 Task: Find connections with filter location Antrim with filter topic #Recruitmentwith filter profile language English with filter current company VeriPark with filter school National Institute of Science and Technology (NIST), Berhampur with filter industry Wholesale Apparel and Sewing Supplies with filter service category Auto Insurance with filter keywords title Officer
Action: Mouse moved to (504, 66)
Screenshot: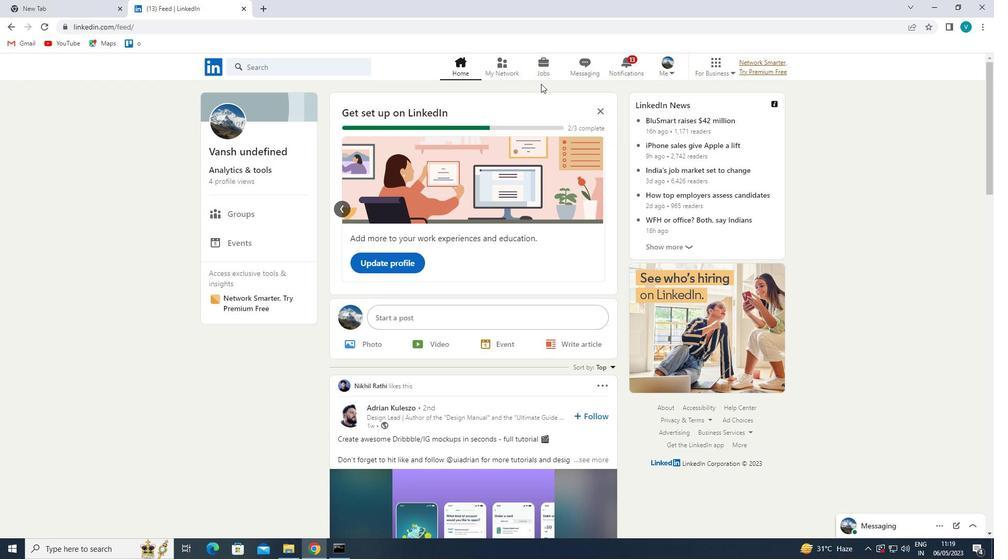 
Action: Mouse pressed left at (504, 66)
Screenshot: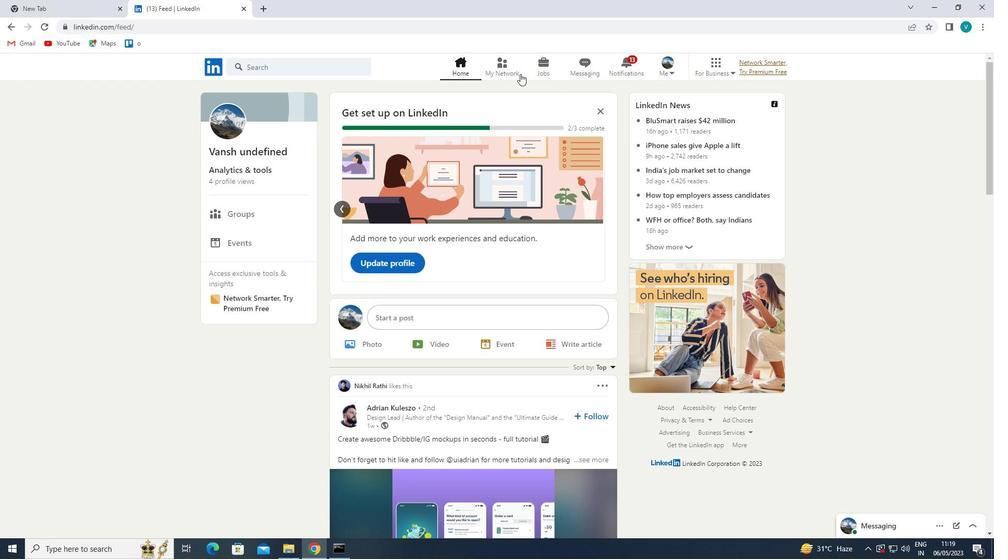 
Action: Mouse moved to (276, 112)
Screenshot: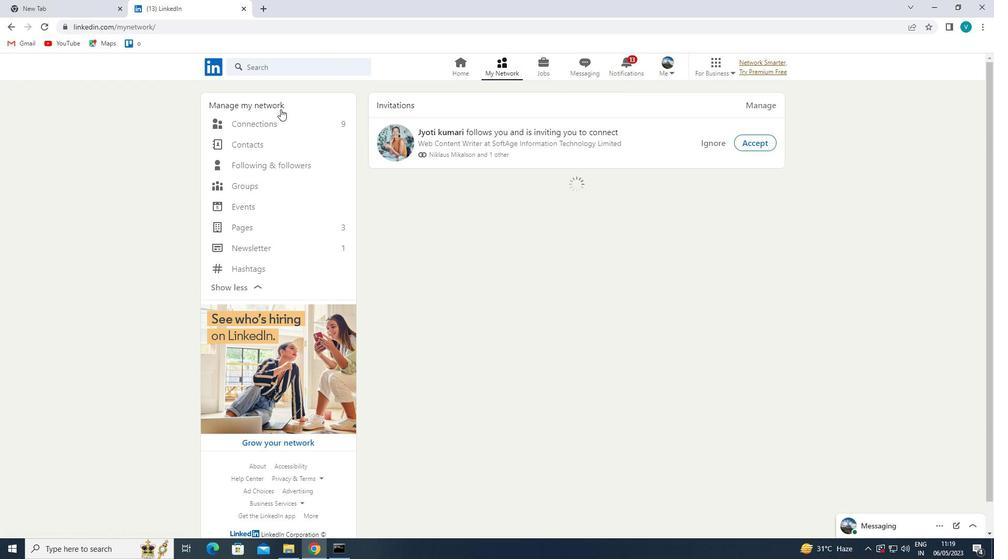 
Action: Mouse pressed left at (276, 112)
Screenshot: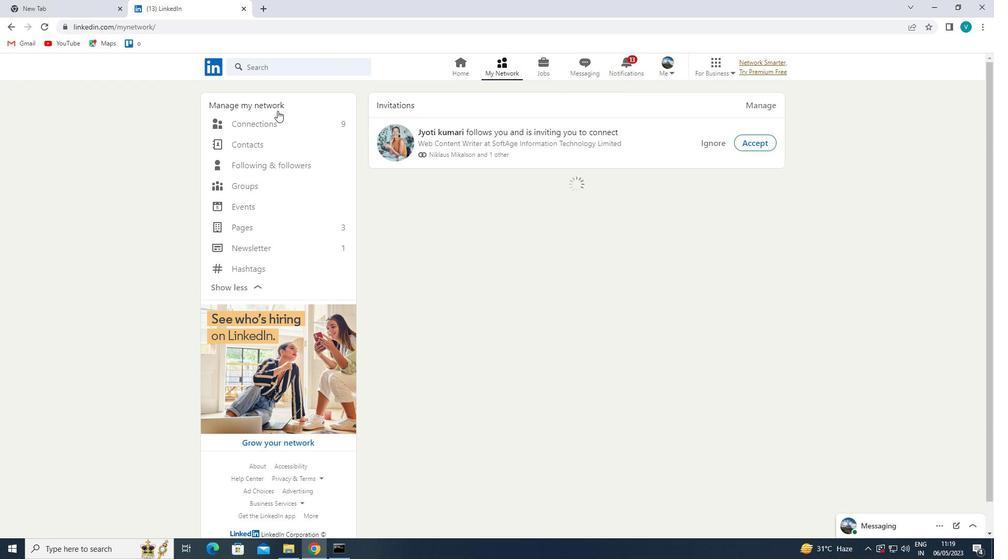
Action: Mouse moved to (292, 120)
Screenshot: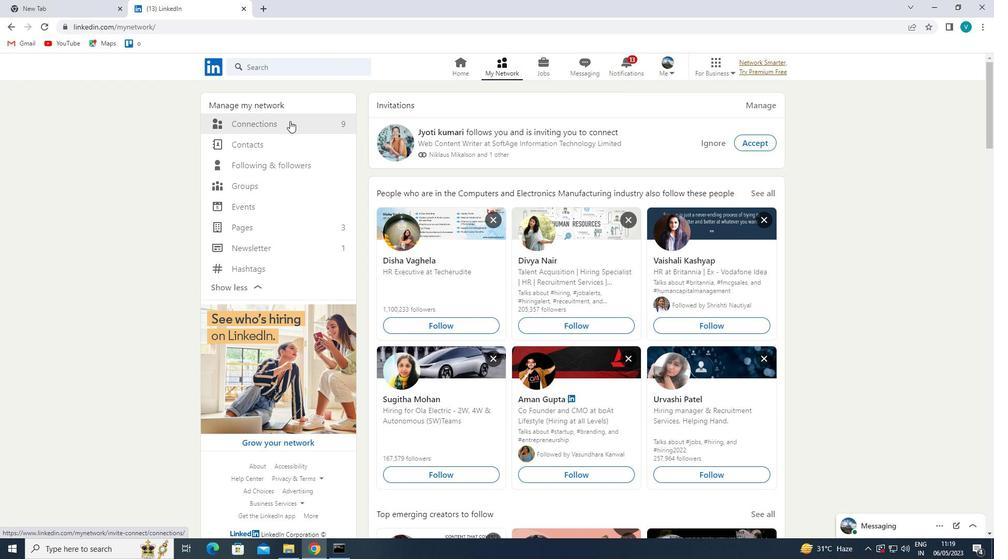 
Action: Mouse pressed left at (292, 120)
Screenshot: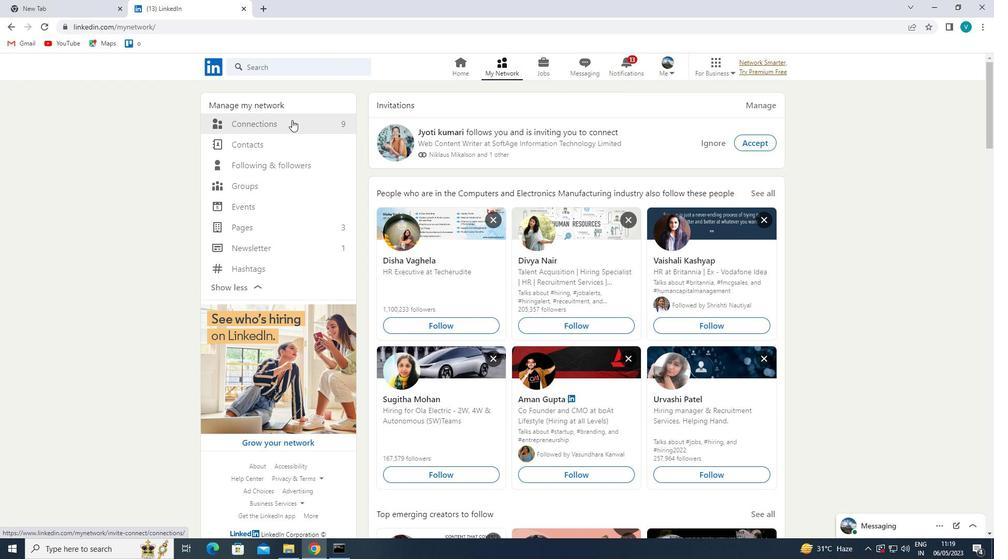 
Action: Mouse moved to (566, 127)
Screenshot: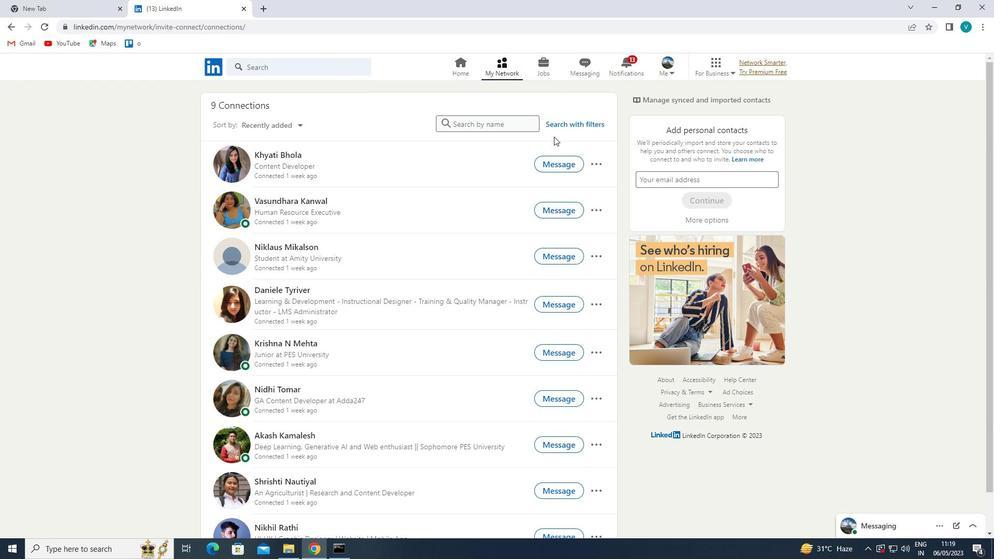 
Action: Mouse pressed left at (566, 127)
Screenshot: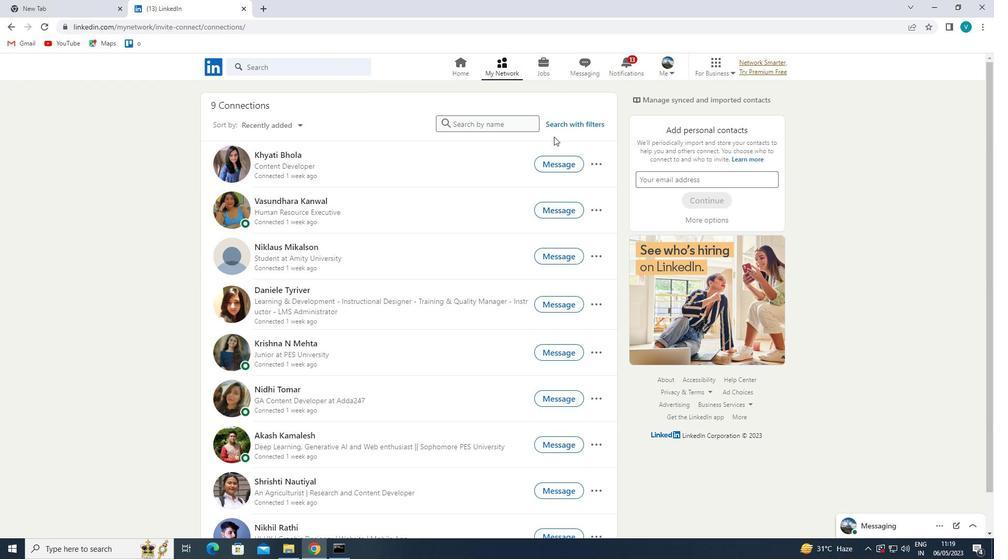 
Action: Mouse moved to (505, 96)
Screenshot: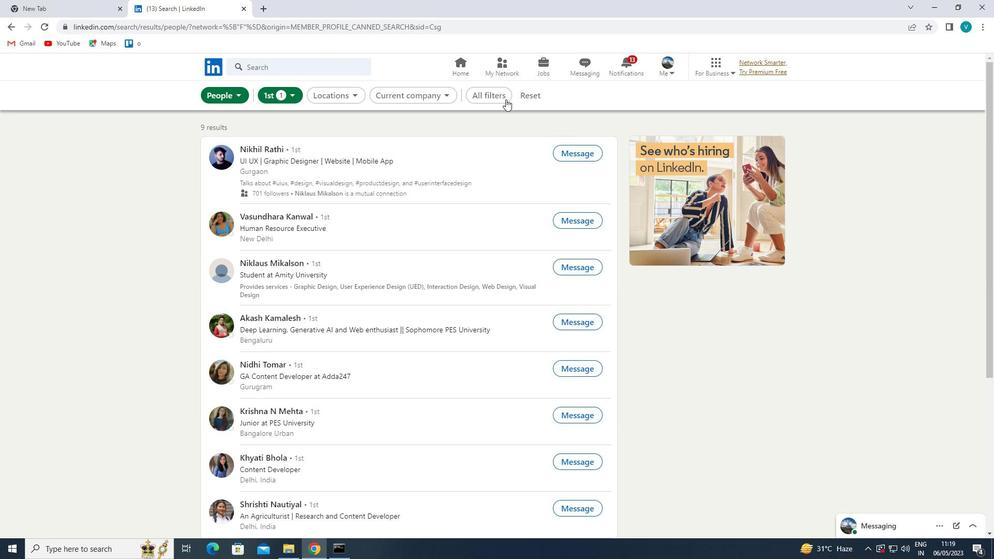 
Action: Mouse pressed left at (505, 96)
Screenshot: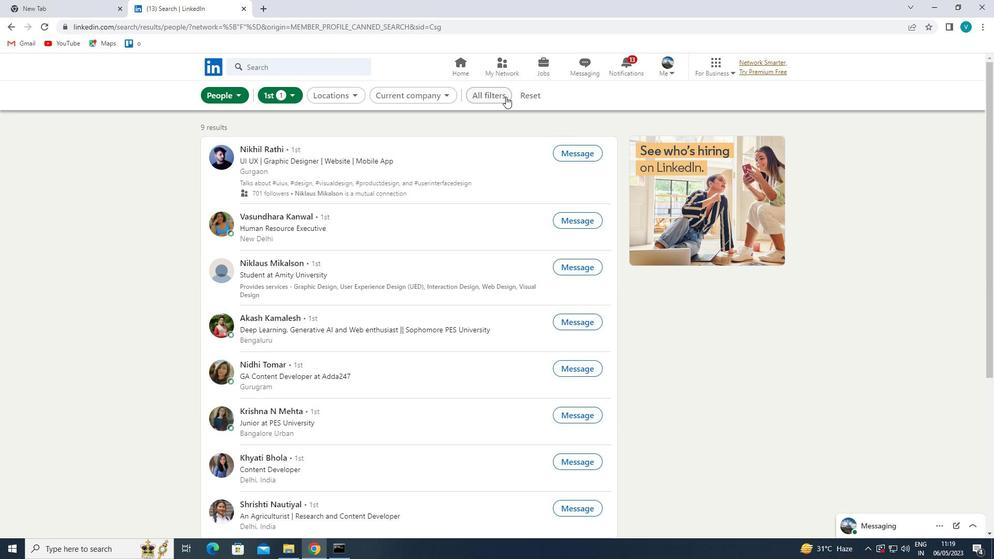 
Action: Mouse moved to (808, 191)
Screenshot: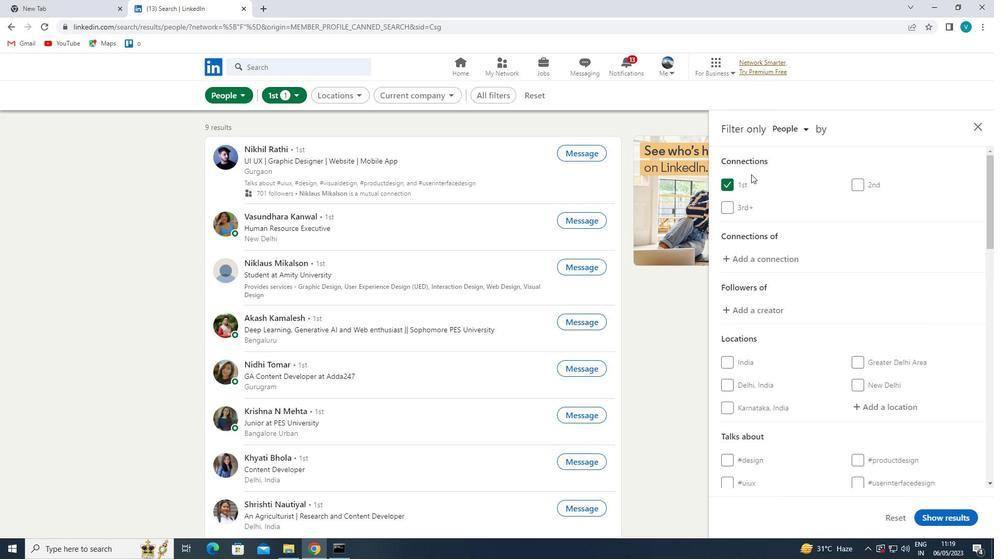 
Action: Mouse scrolled (808, 190) with delta (0, 0)
Screenshot: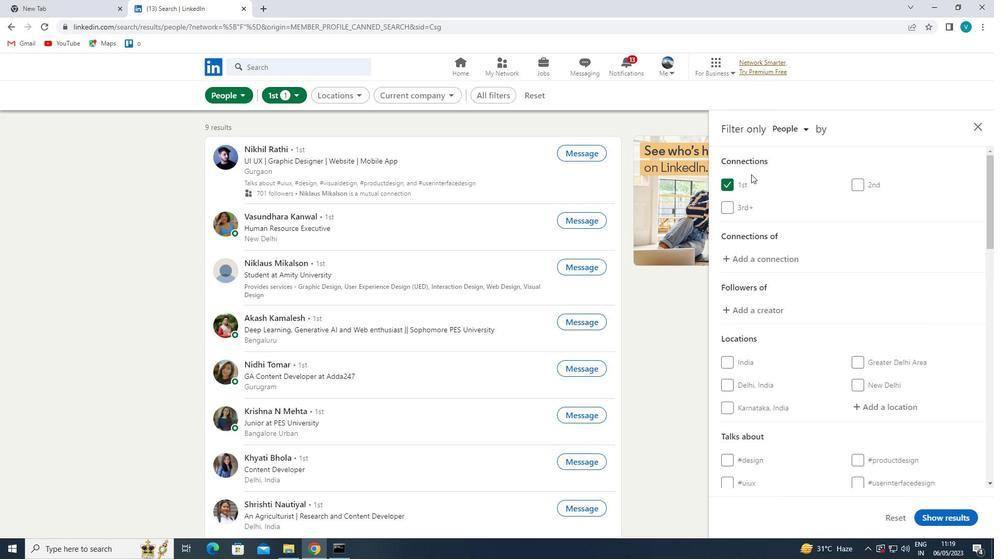 
Action: Mouse moved to (815, 195)
Screenshot: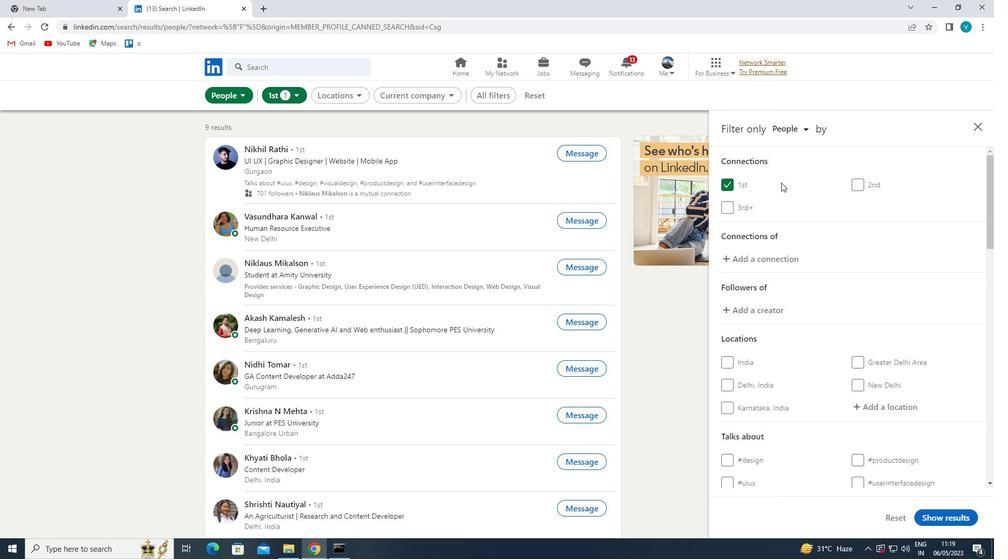 
Action: Mouse scrolled (815, 194) with delta (0, 0)
Screenshot: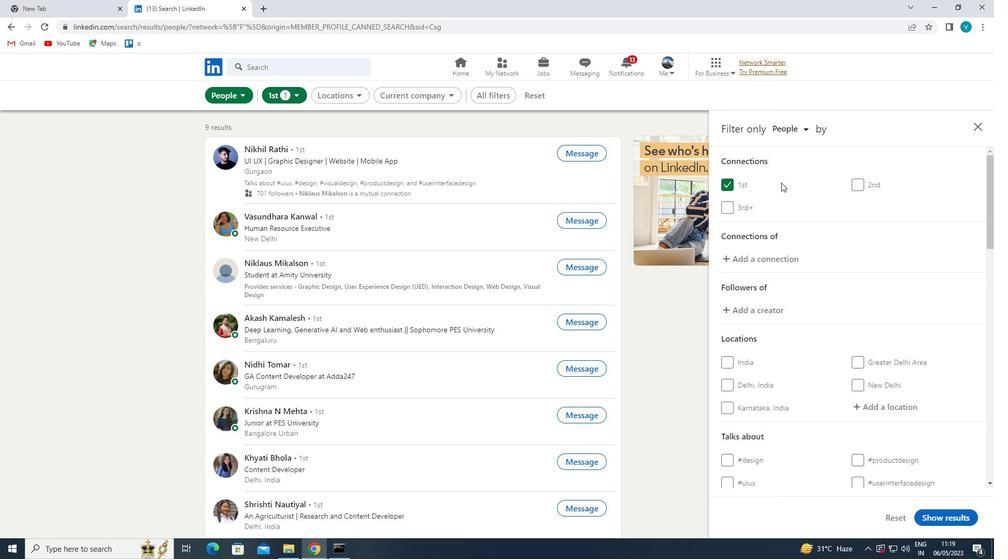 
Action: Mouse moved to (817, 196)
Screenshot: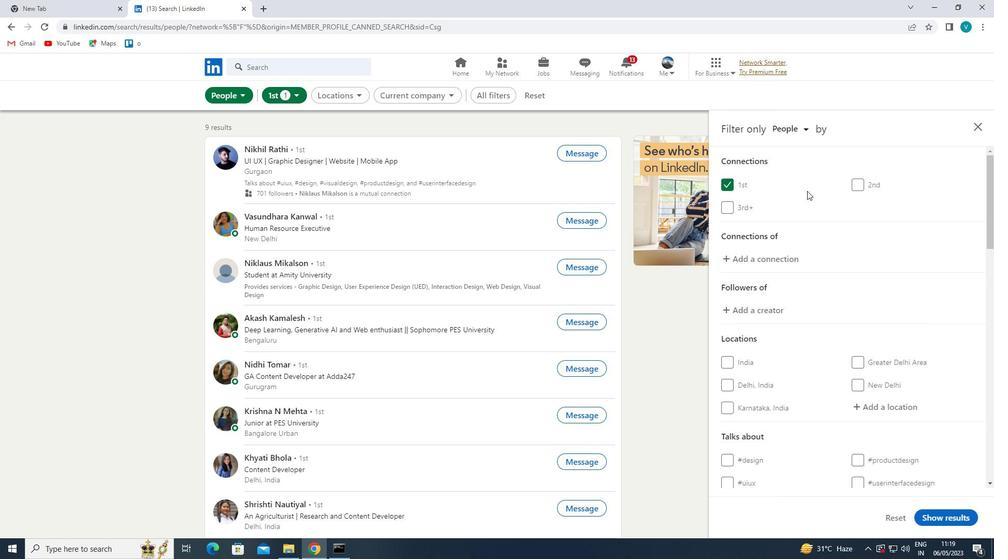 
Action: Mouse scrolled (817, 196) with delta (0, 0)
Screenshot: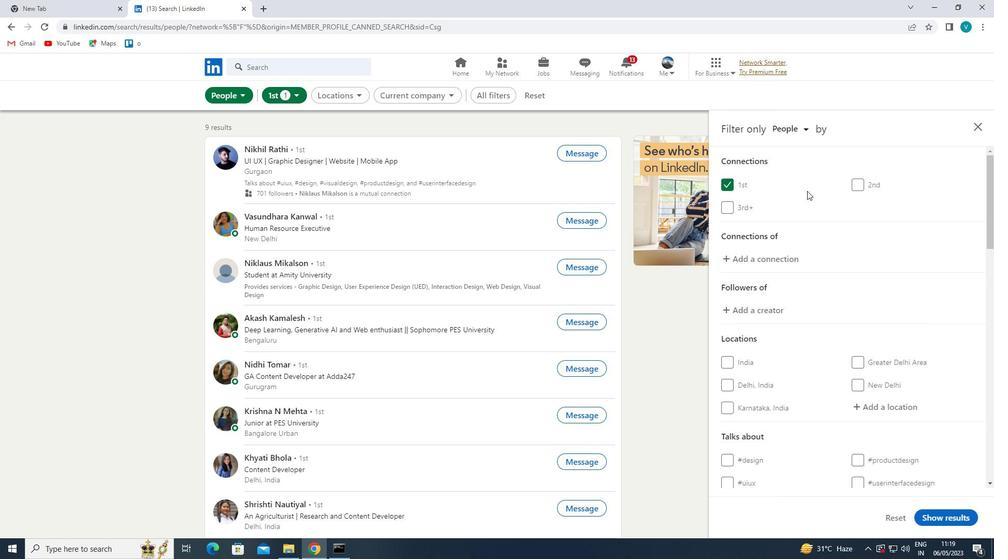 
Action: Mouse moved to (823, 201)
Screenshot: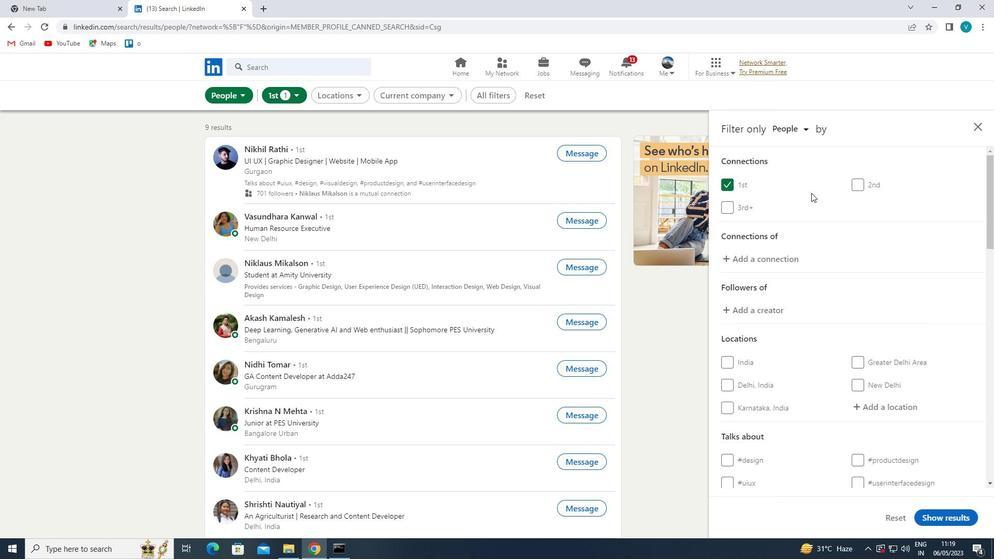 
Action: Mouse scrolled (823, 200) with delta (0, 0)
Screenshot: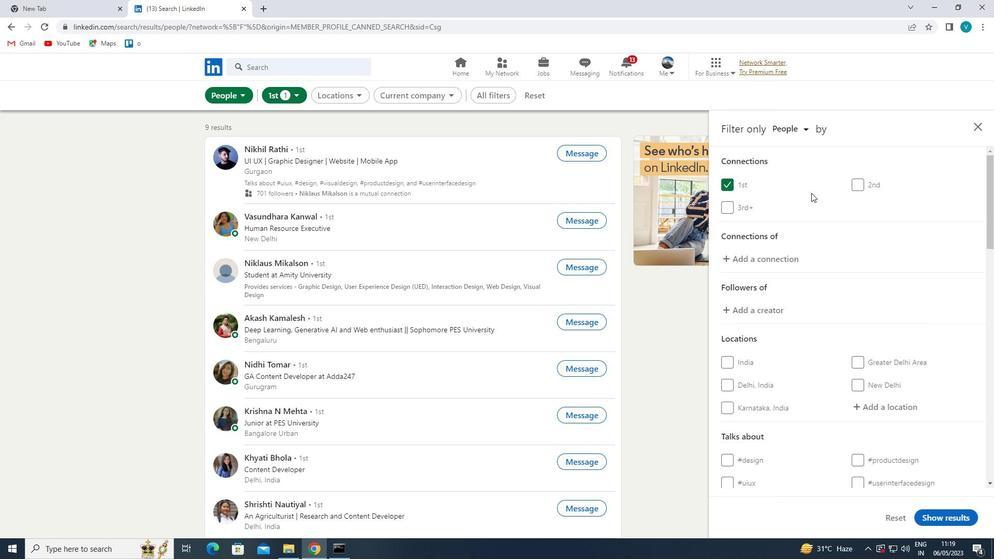 
Action: Mouse moved to (890, 203)
Screenshot: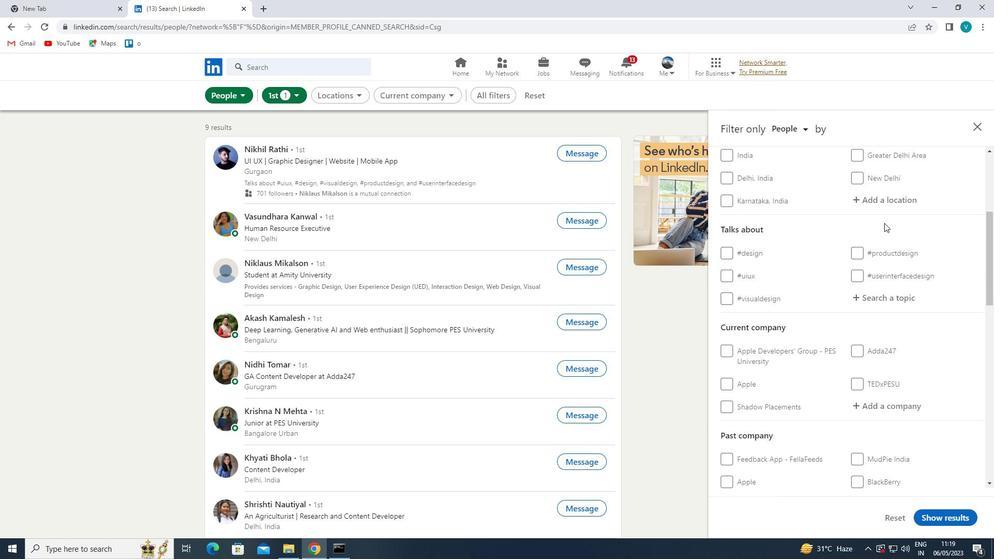 
Action: Mouse scrolled (890, 203) with delta (0, 0)
Screenshot: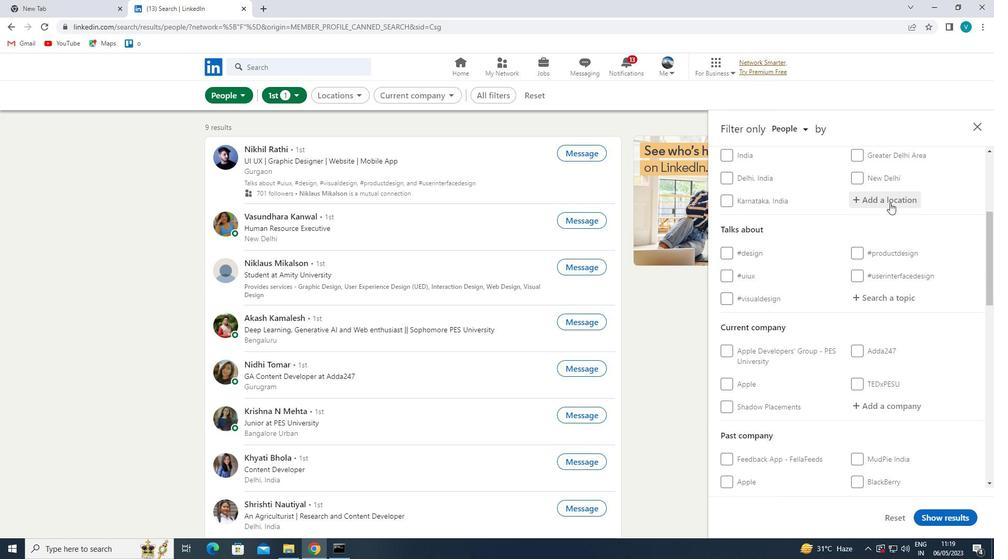 
Action: Mouse moved to (895, 251)
Screenshot: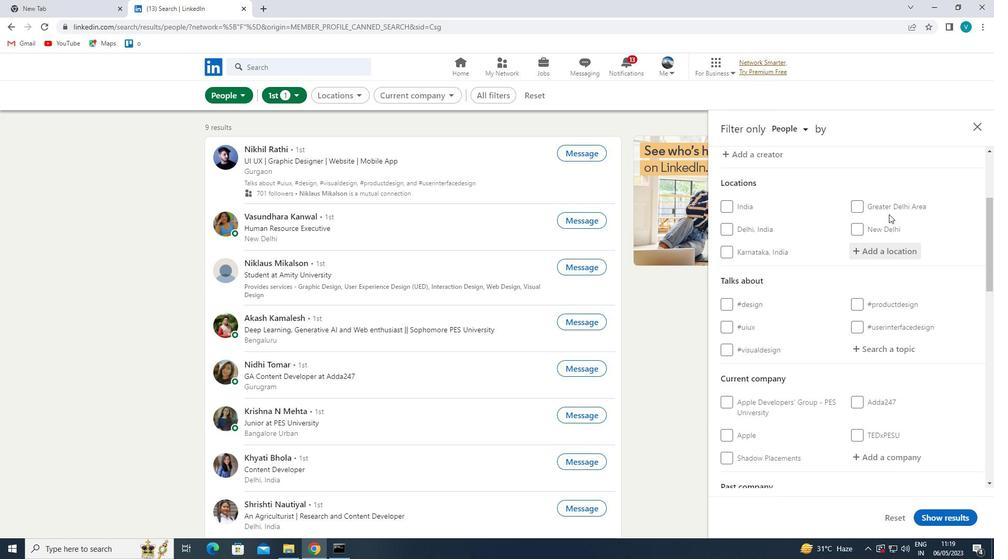 
Action: Mouse pressed left at (895, 251)
Screenshot: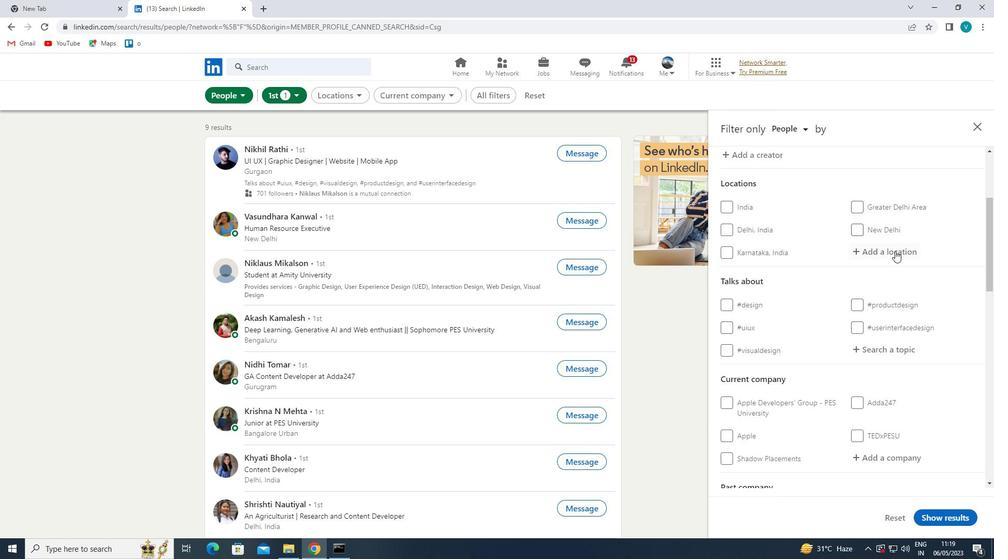 
Action: Mouse moved to (830, 293)
Screenshot: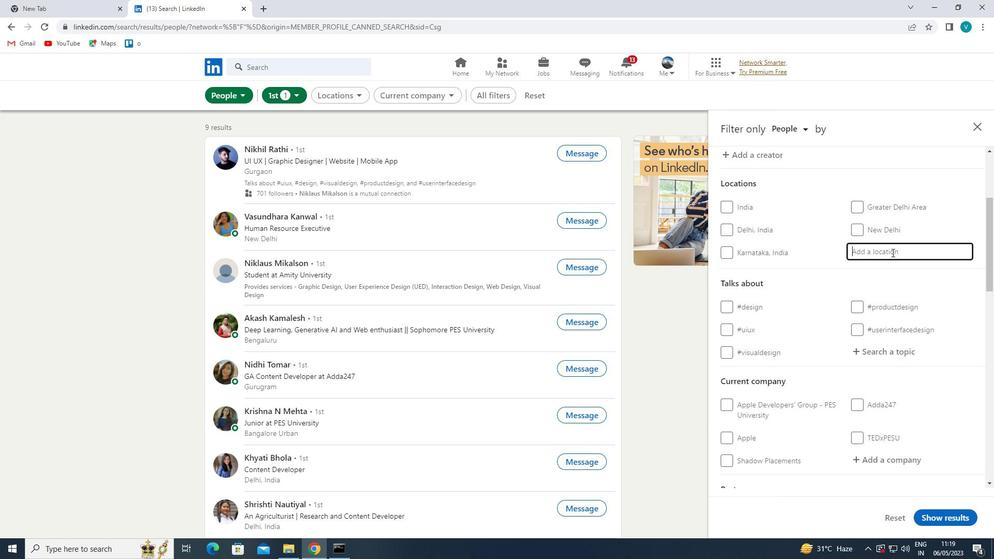 
Action: Key pressed <Key.shift>ANTRIM
Screenshot: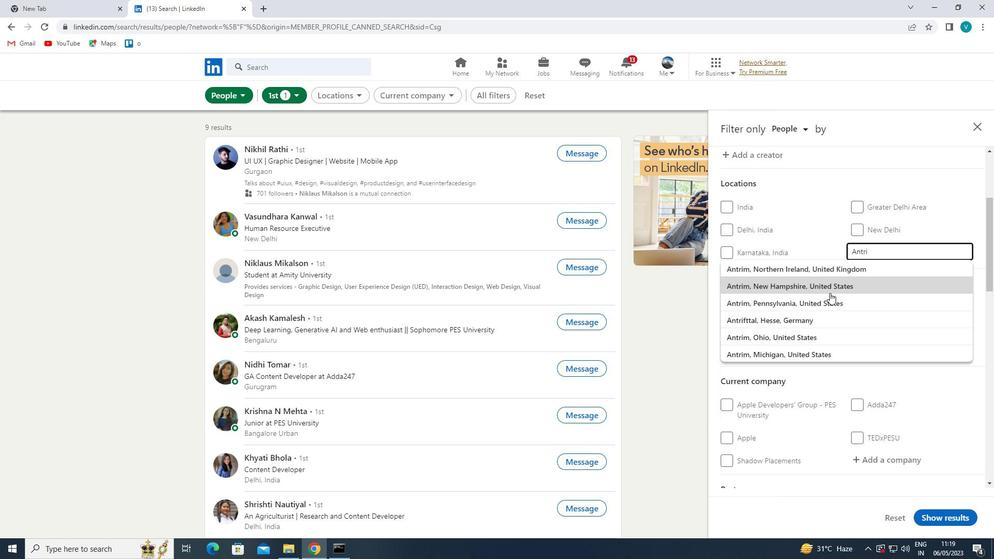 
Action: Mouse moved to (843, 273)
Screenshot: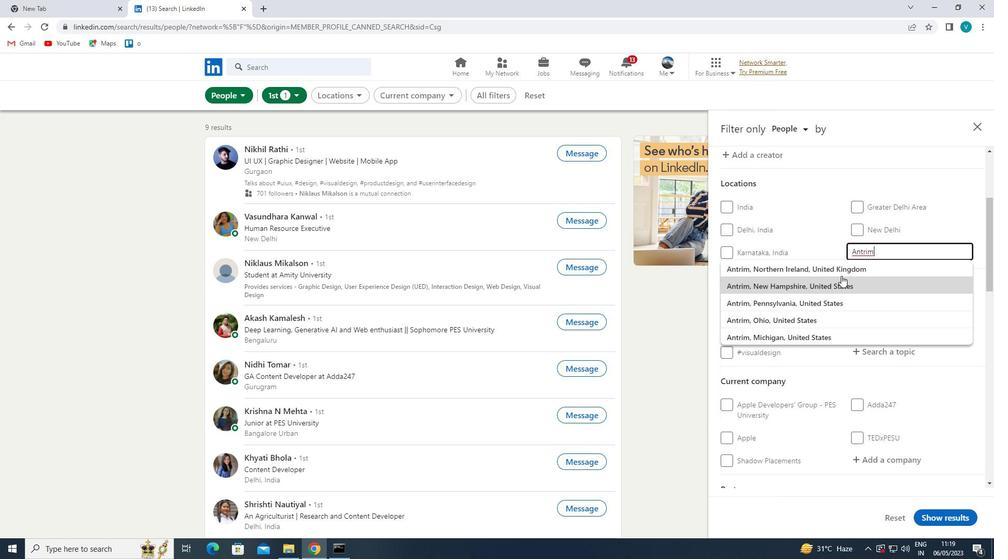 
Action: Mouse pressed left at (843, 273)
Screenshot: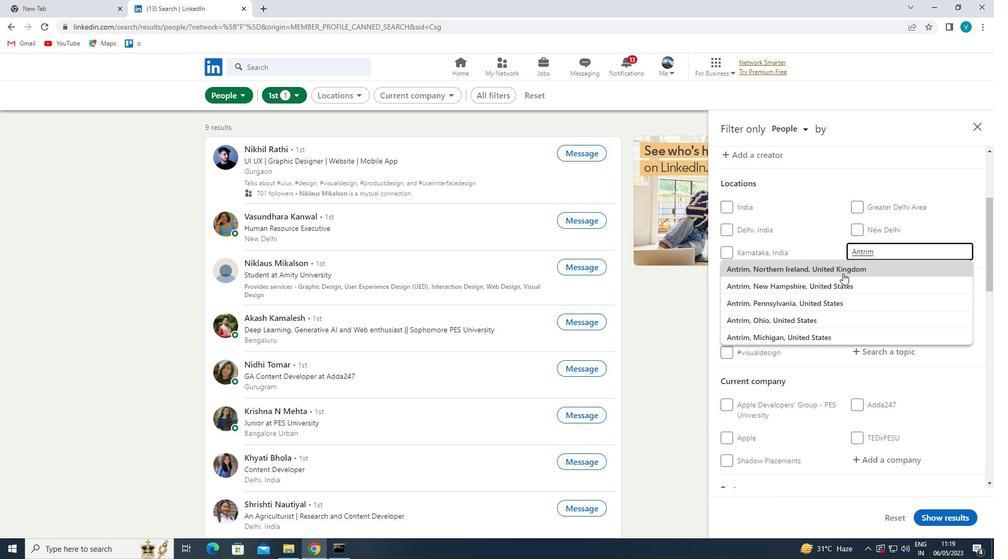 
Action: Mouse scrolled (843, 272) with delta (0, 0)
Screenshot: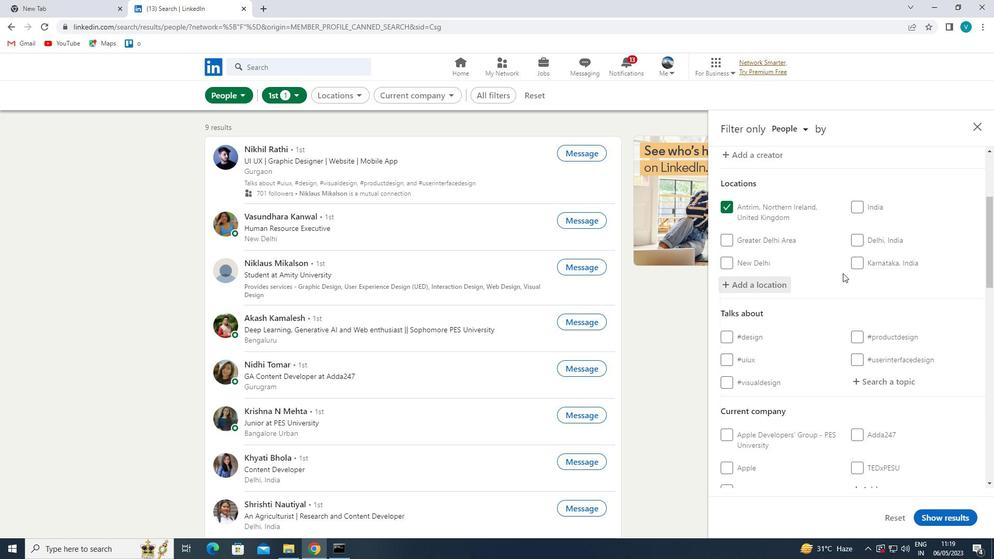 
Action: Mouse scrolled (843, 272) with delta (0, 0)
Screenshot: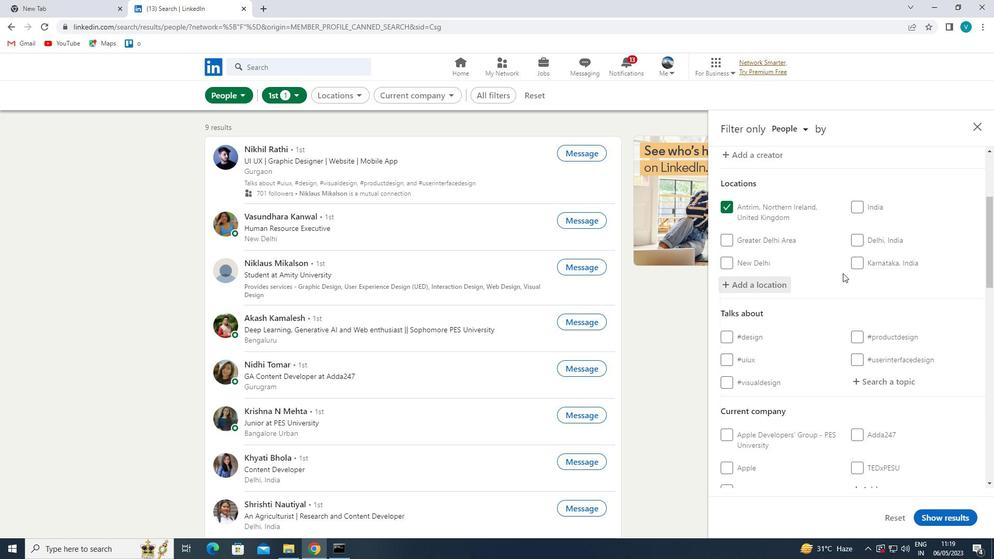 
Action: Mouse moved to (849, 295)
Screenshot: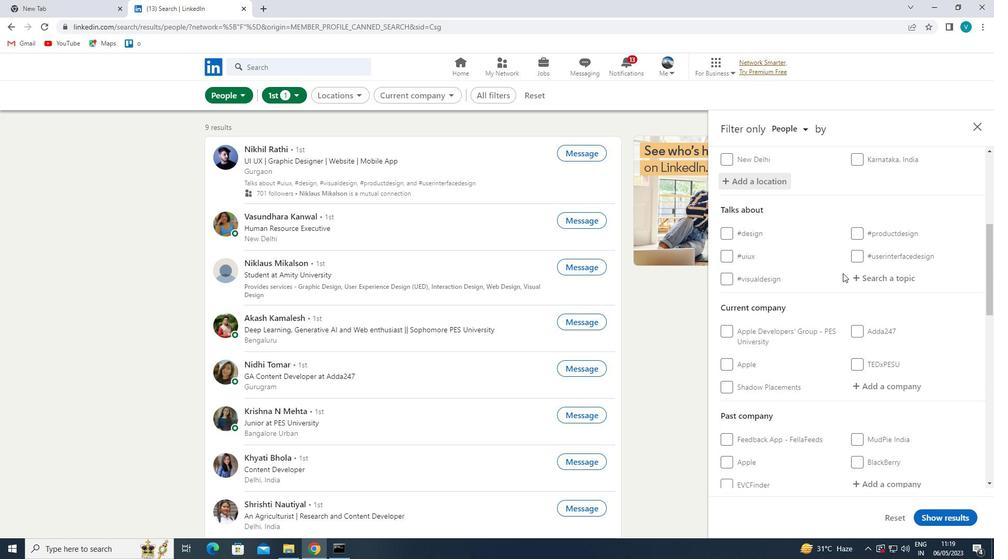 
Action: Mouse scrolled (849, 295) with delta (0, 0)
Screenshot: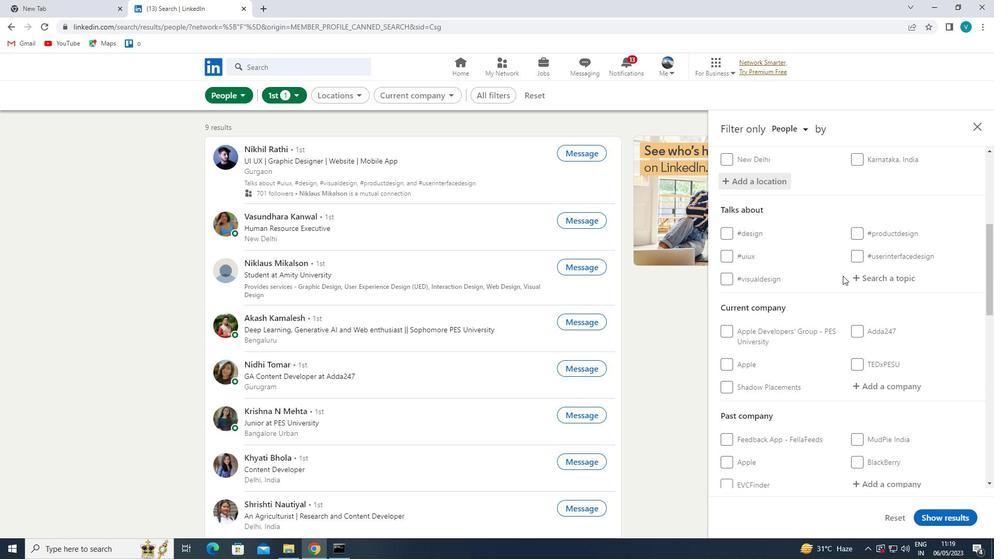 
Action: Mouse moved to (881, 230)
Screenshot: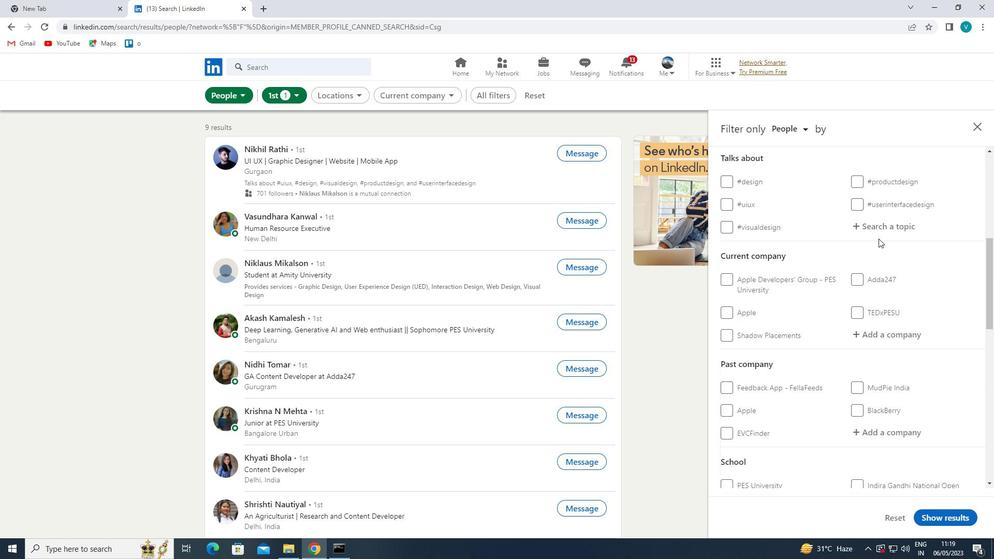 
Action: Mouse pressed left at (881, 230)
Screenshot: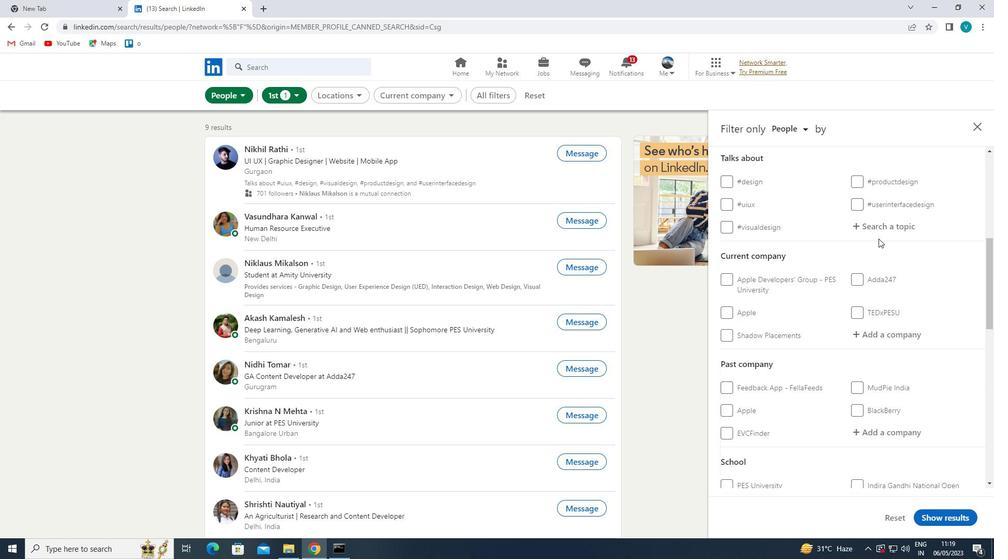 
Action: Mouse moved to (797, 282)
Screenshot: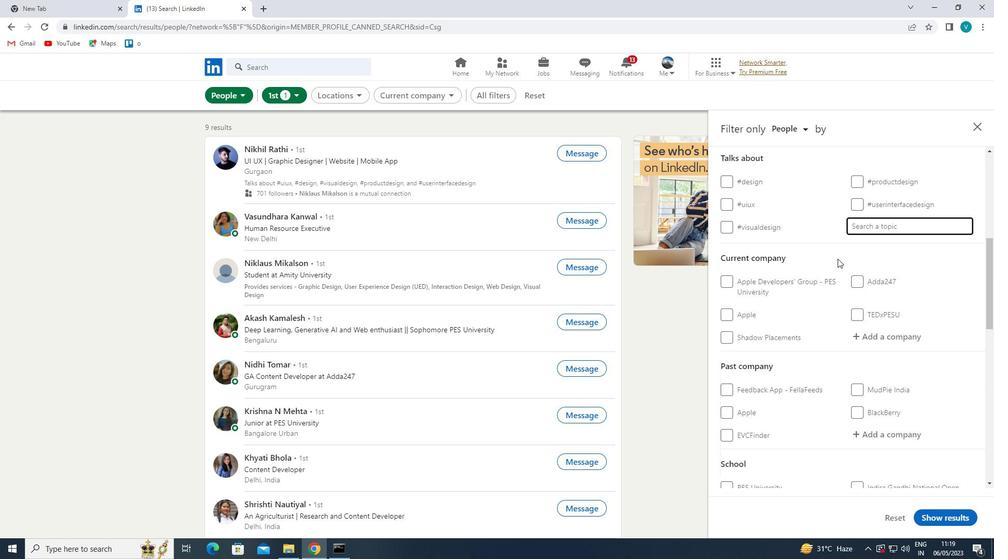 
Action: Key pressed RECRUIT
Screenshot: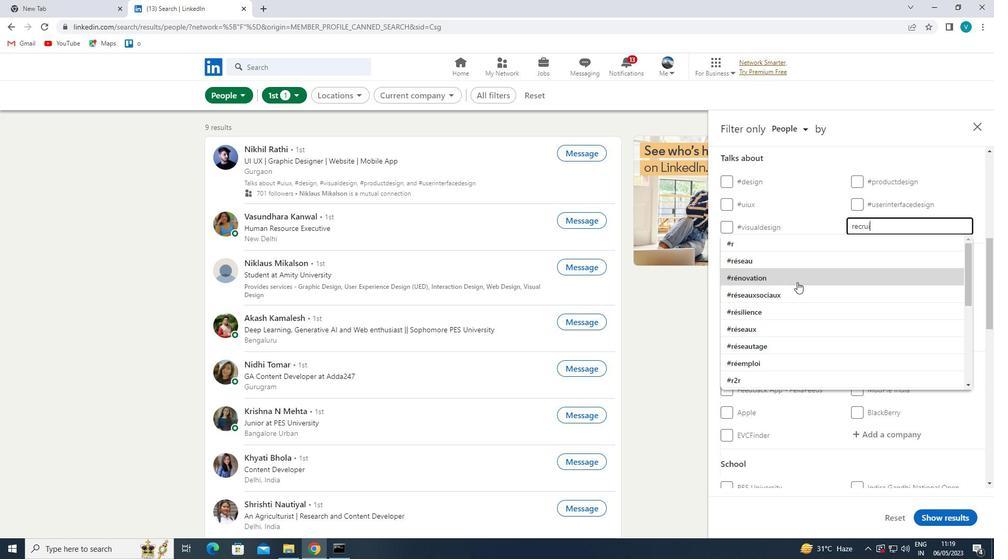 
Action: Mouse moved to (787, 243)
Screenshot: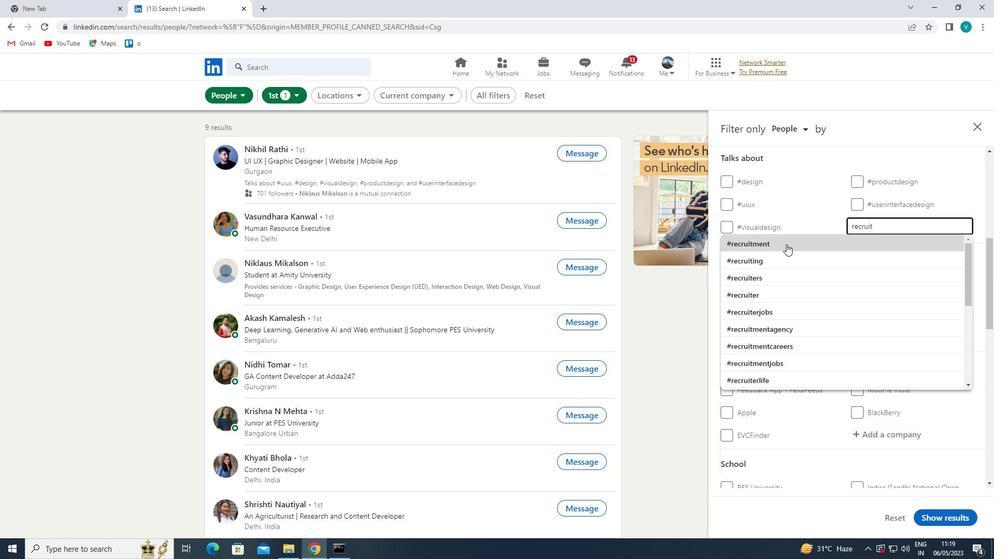 
Action: Mouse pressed left at (787, 243)
Screenshot: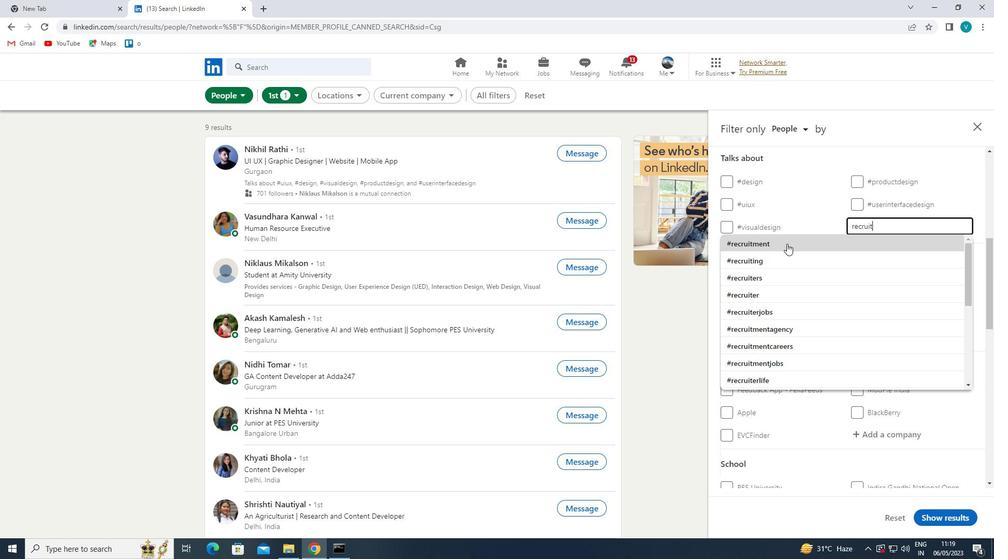 
Action: Mouse moved to (790, 244)
Screenshot: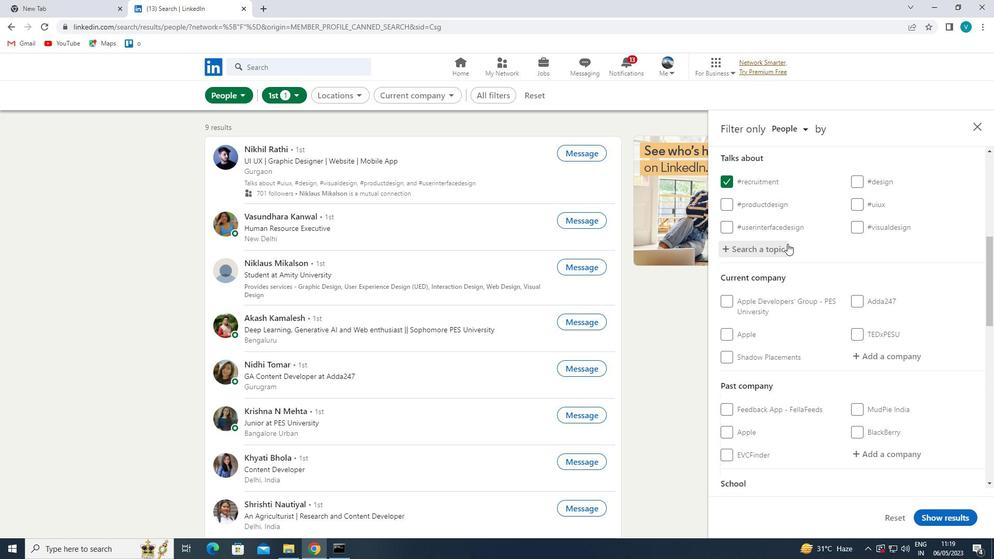 
Action: Mouse scrolled (790, 244) with delta (0, 0)
Screenshot: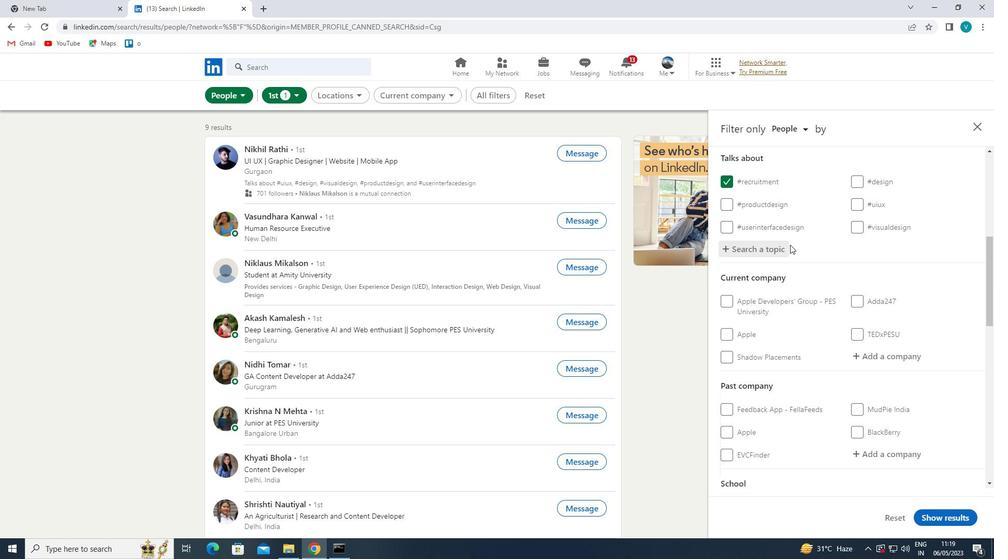 
Action: Mouse scrolled (790, 244) with delta (0, 0)
Screenshot: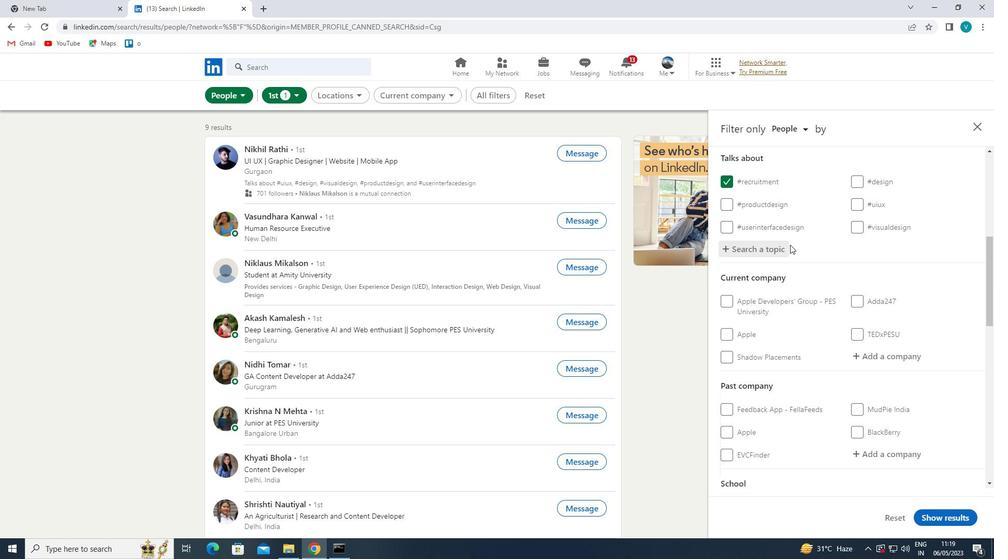
Action: Mouse moved to (791, 248)
Screenshot: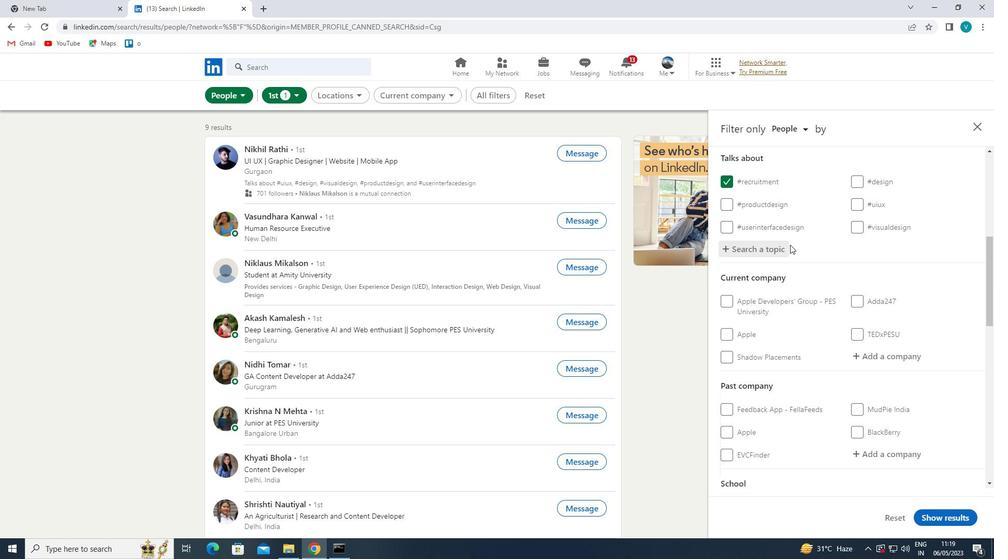 
Action: Mouse scrolled (791, 247) with delta (0, 0)
Screenshot: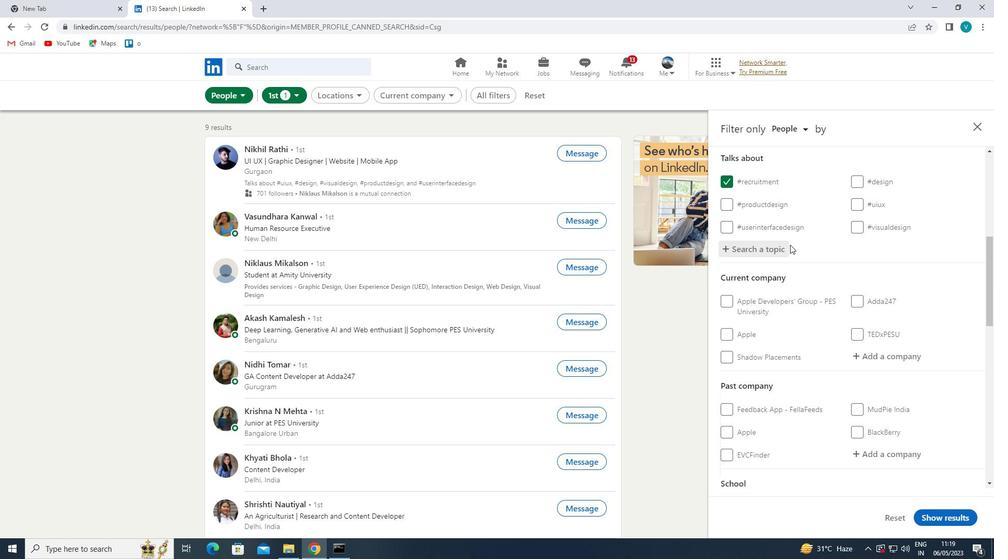 
Action: Mouse moved to (792, 249)
Screenshot: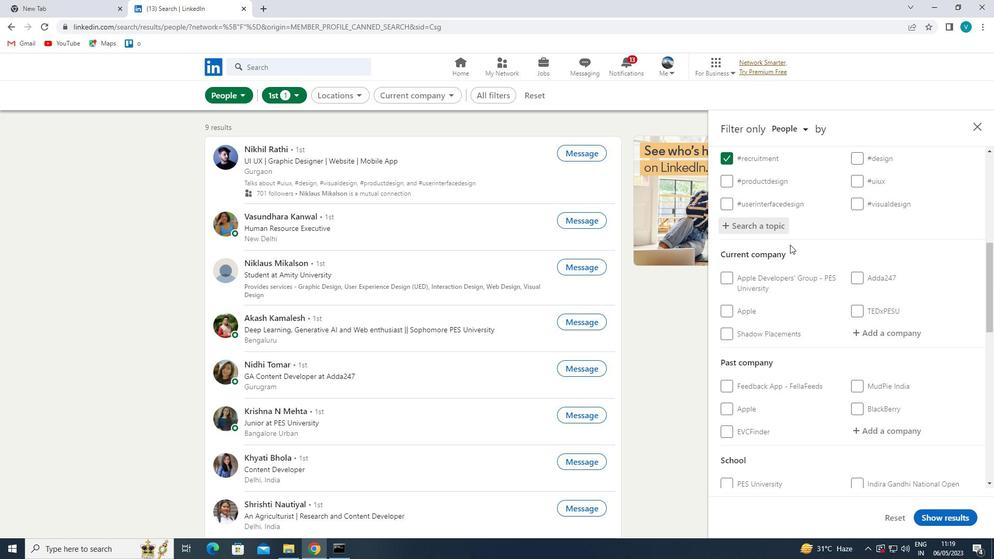 
Action: Mouse scrolled (792, 248) with delta (0, 0)
Screenshot: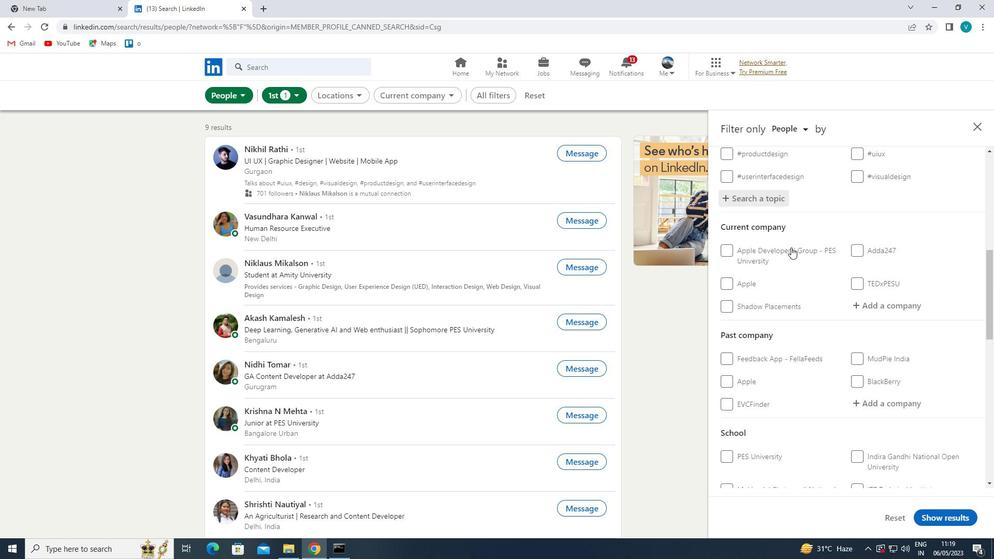 
Action: Mouse moved to (792, 249)
Screenshot: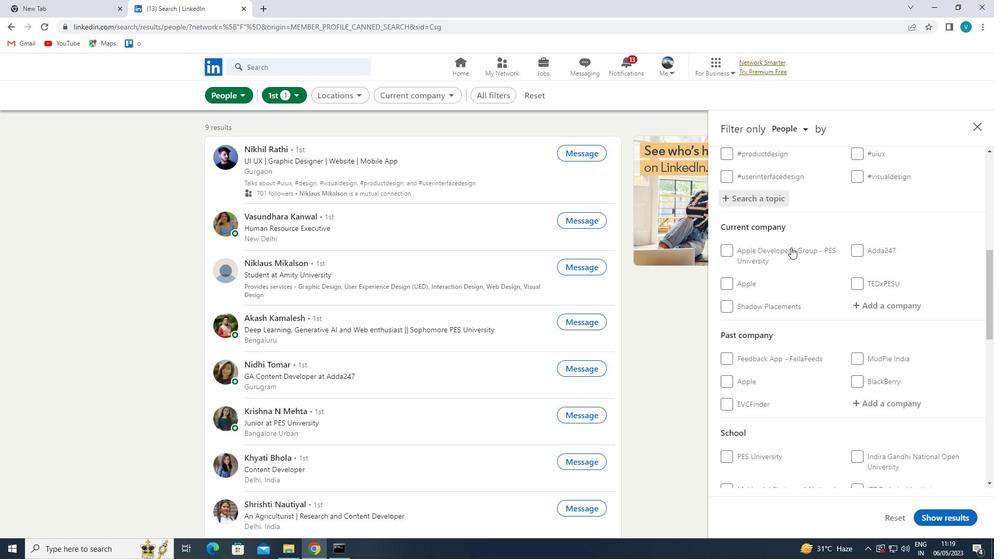 
Action: Mouse scrolled (792, 249) with delta (0, 0)
Screenshot: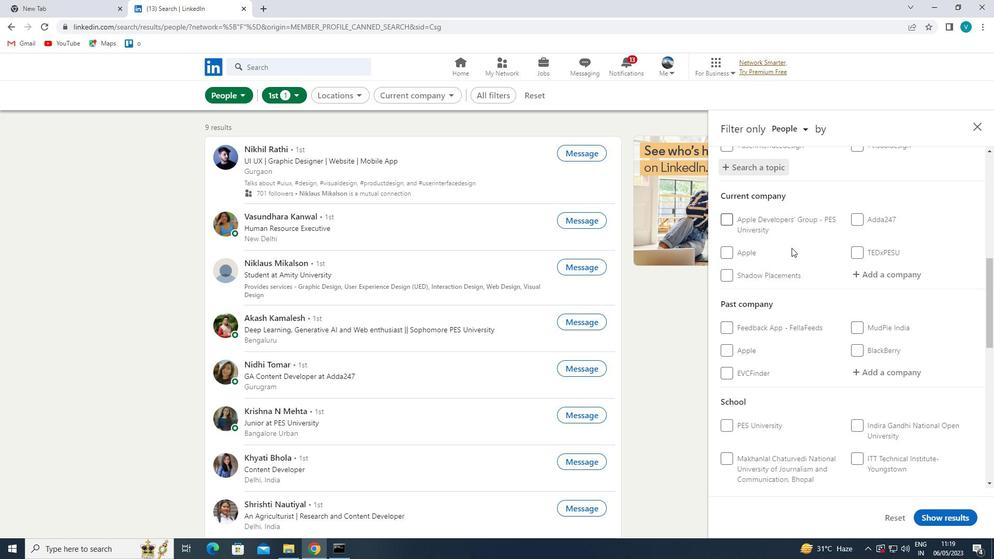 
Action: Mouse moved to (789, 297)
Screenshot: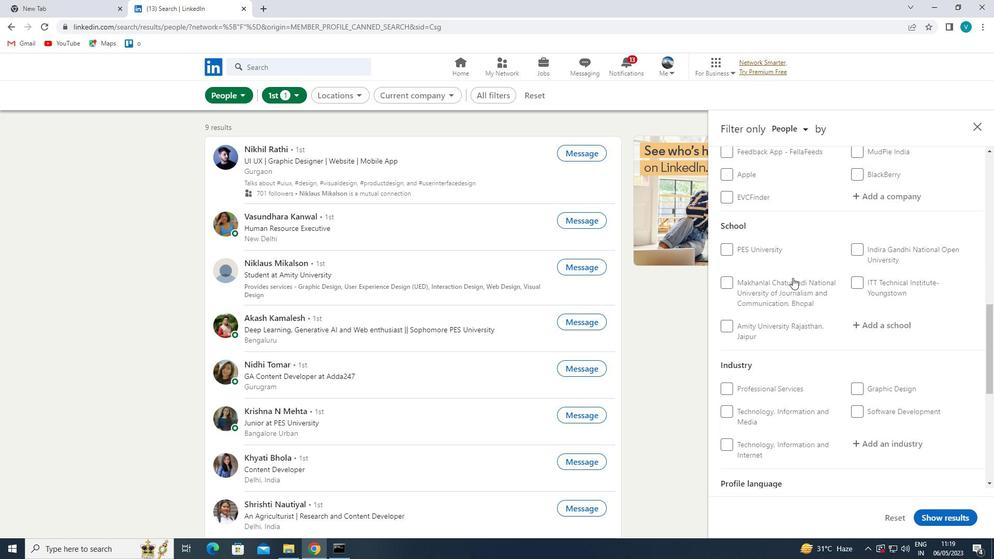
Action: Mouse scrolled (789, 297) with delta (0, 0)
Screenshot: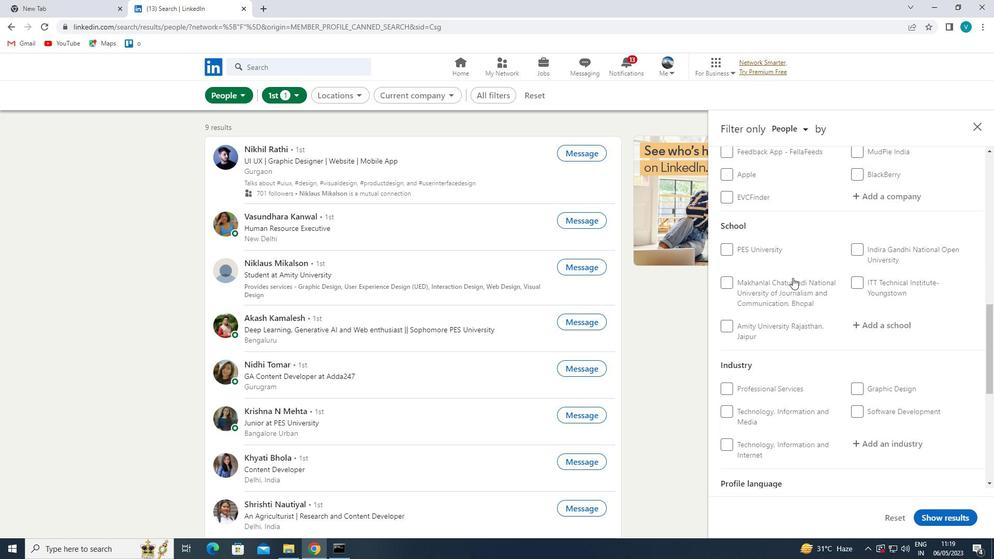 
Action: Mouse moved to (789, 298)
Screenshot: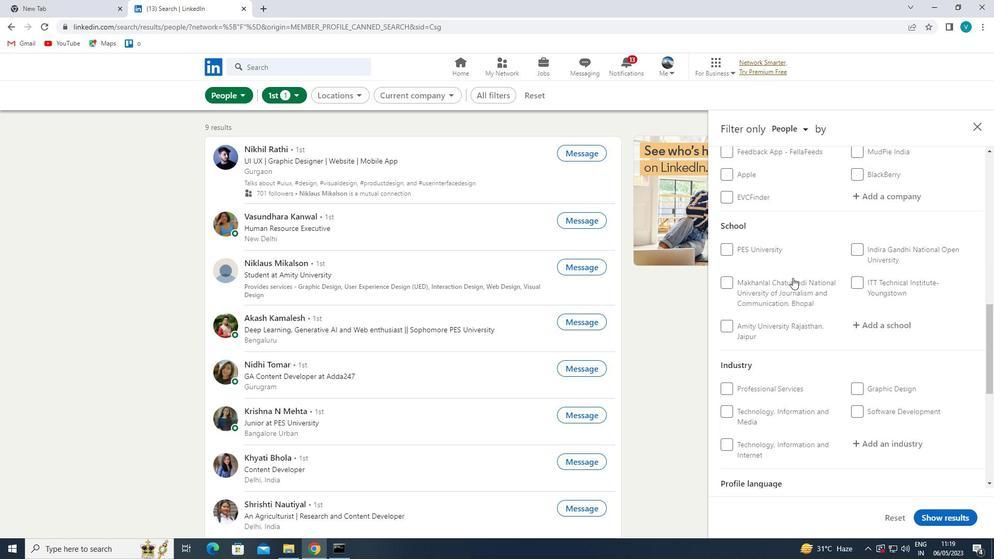 
Action: Mouse scrolled (789, 298) with delta (0, 0)
Screenshot: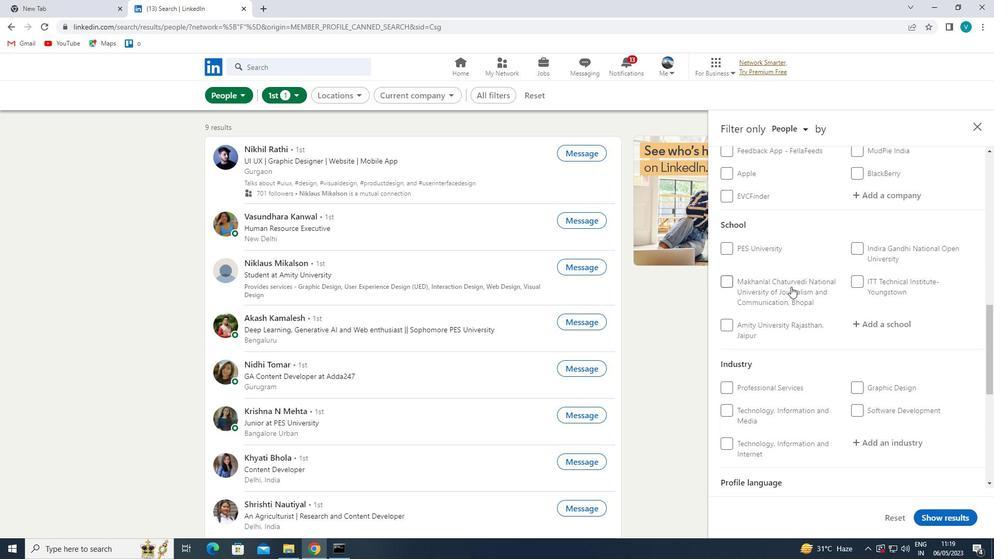
Action: Mouse moved to (789, 299)
Screenshot: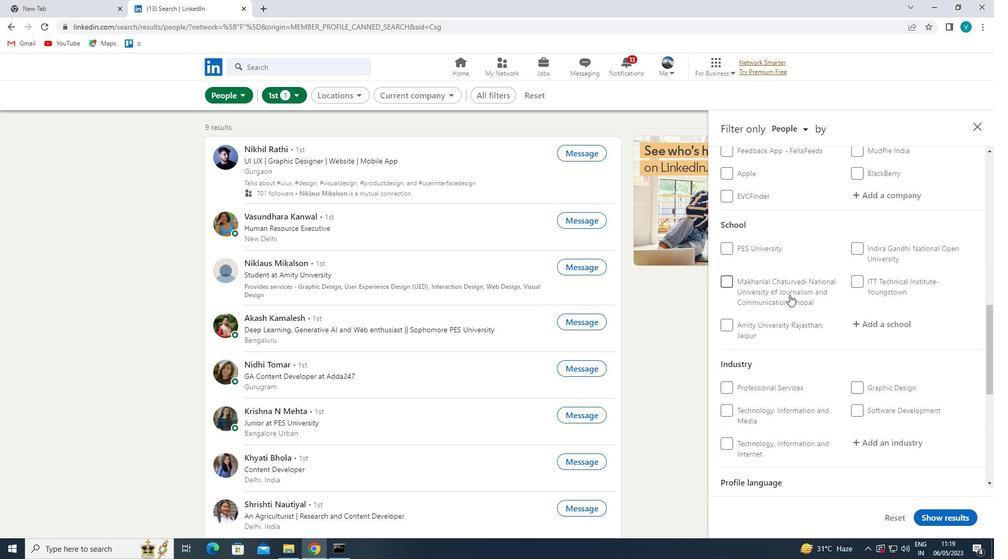
Action: Mouse scrolled (789, 298) with delta (0, 0)
Screenshot: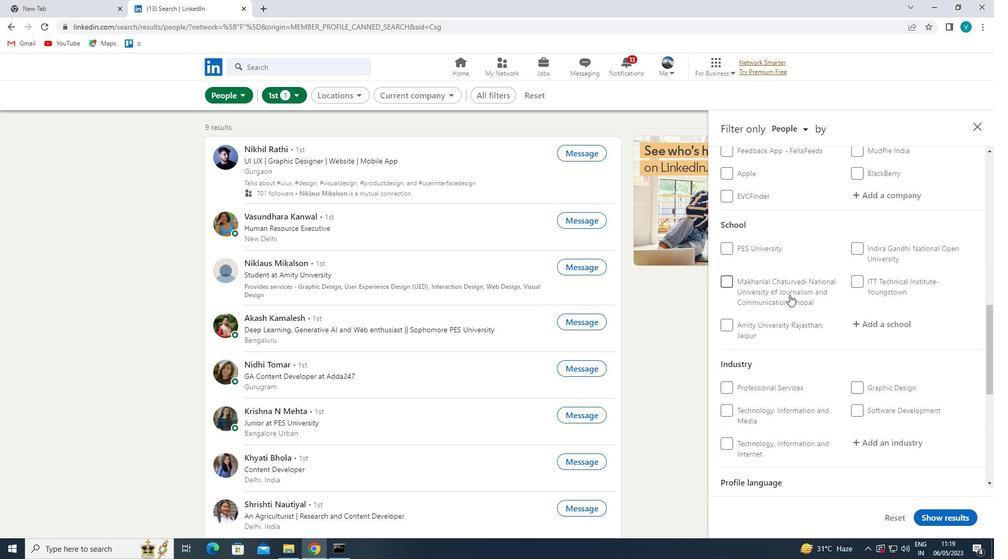 
Action: Mouse moved to (734, 352)
Screenshot: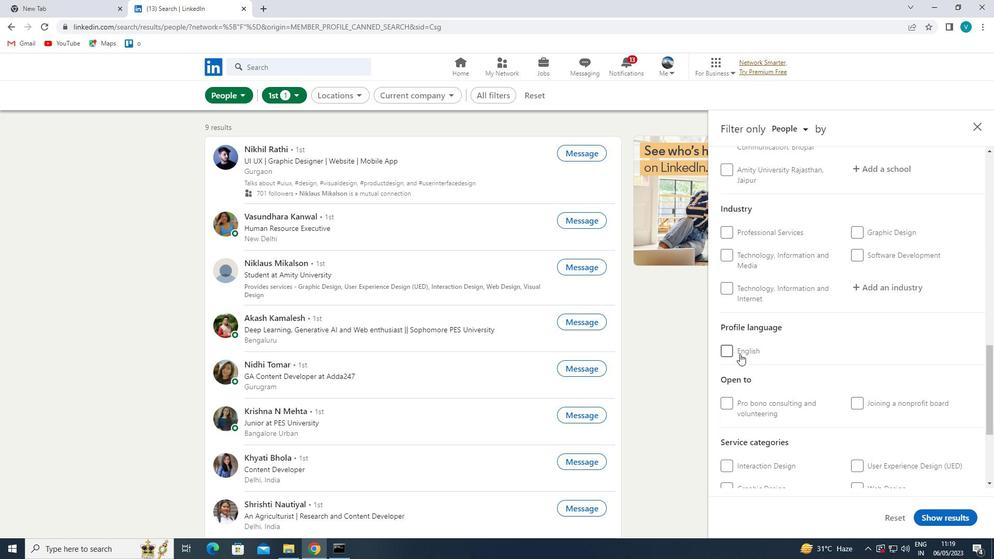 
Action: Mouse pressed left at (734, 352)
Screenshot: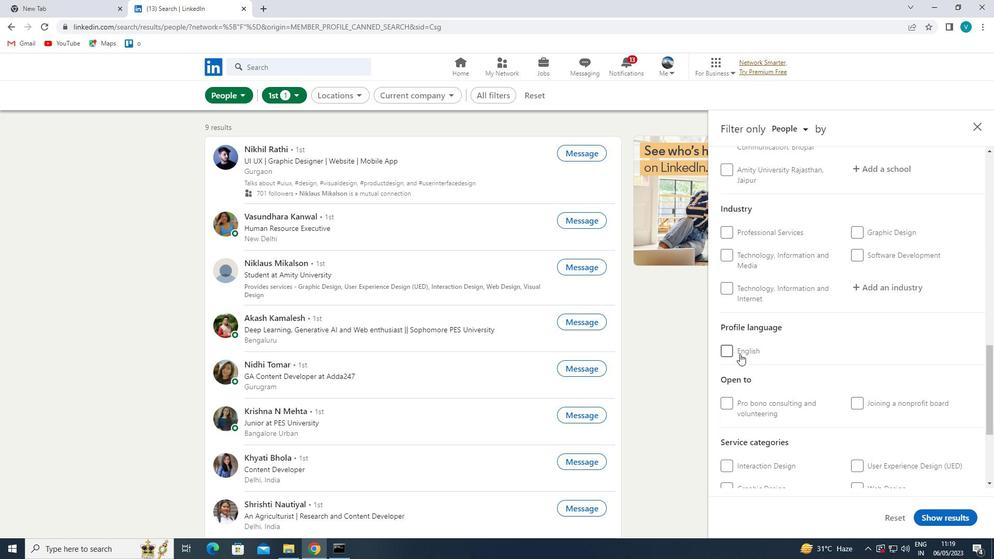 
Action: Mouse moved to (821, 345)
Screenshot: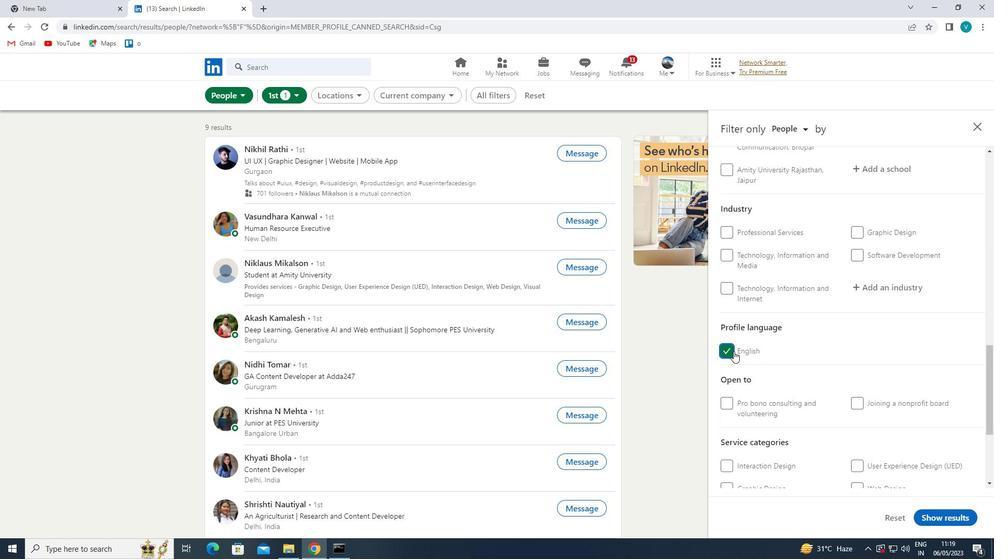 
Action: Mouse scrolled (821, 346) with delta (0, 0)
Screenshot: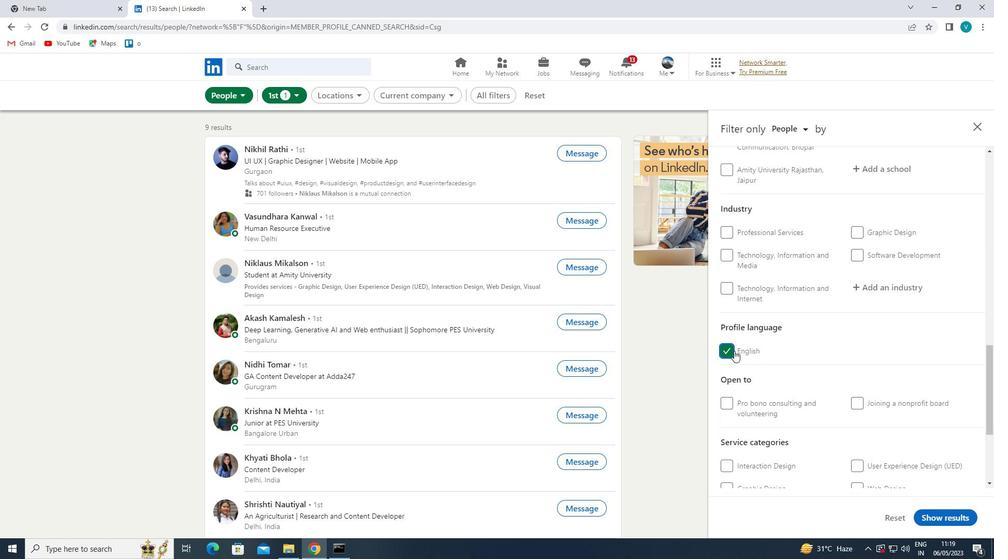 
Action: Mouse scrolled (821, 346) with delta (0, 0)
Screenshot: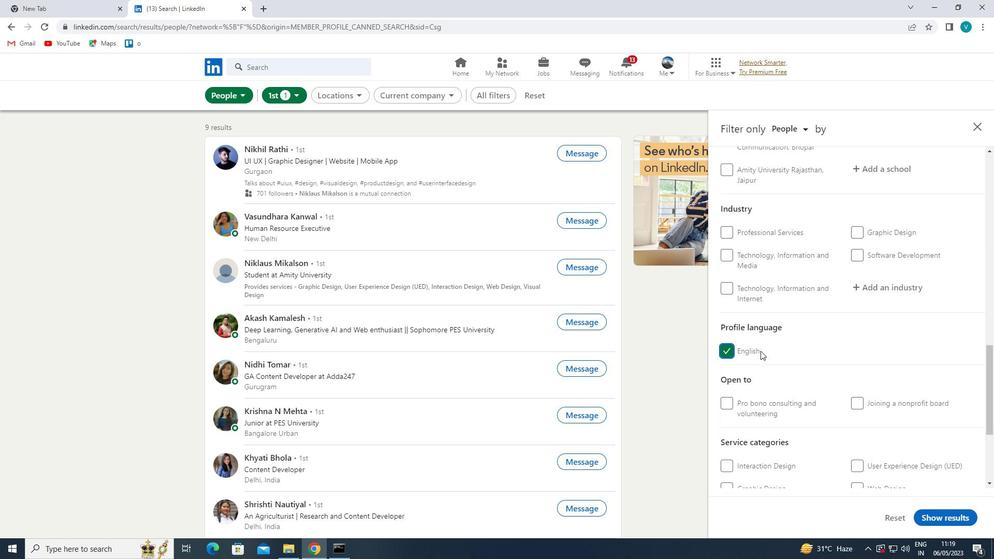 
Action: Mouse moved to (822, 345)
Screenshot: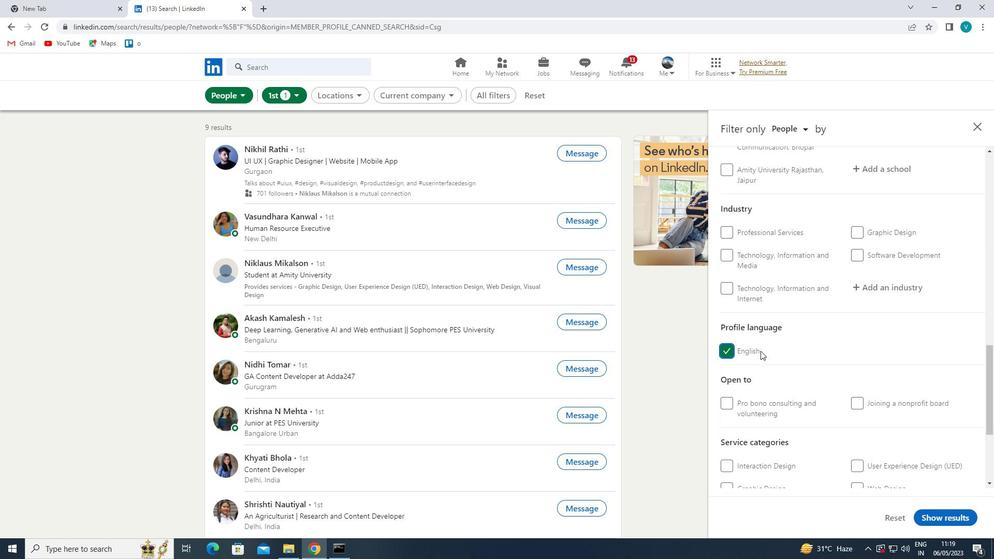 
Action: Mouse scrolled (822, 346) with delta (0, 0)
Screenshot: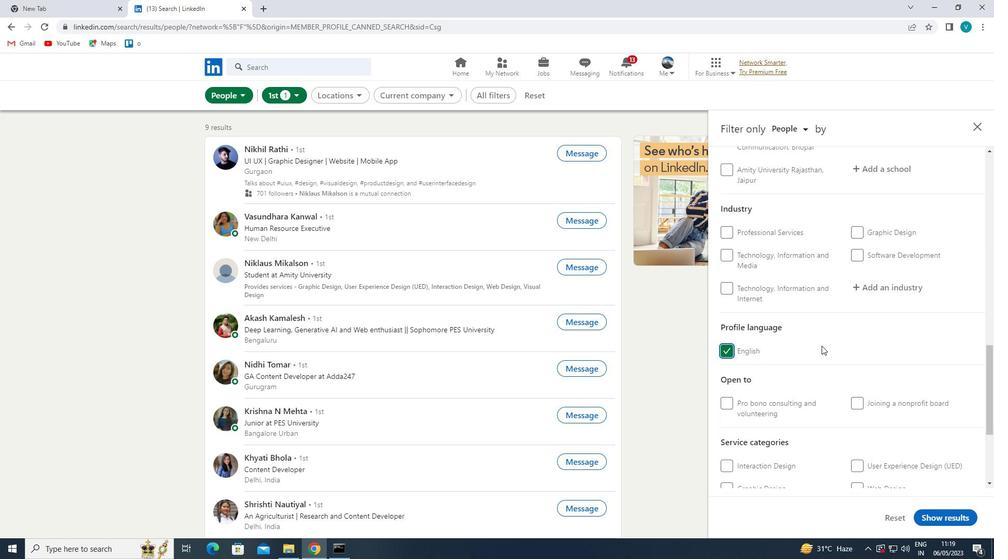 
Action: Mouse scrolled (822, 346) with delta (0, 0)
Screenshot: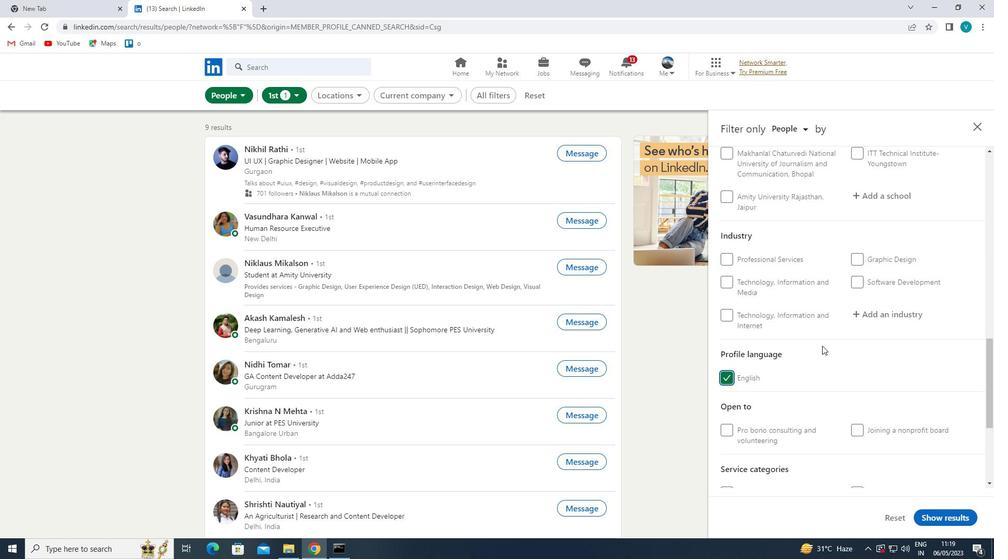 
Action: Mouse scrolled (822, 346) with delta (0, 0)
Screenshot: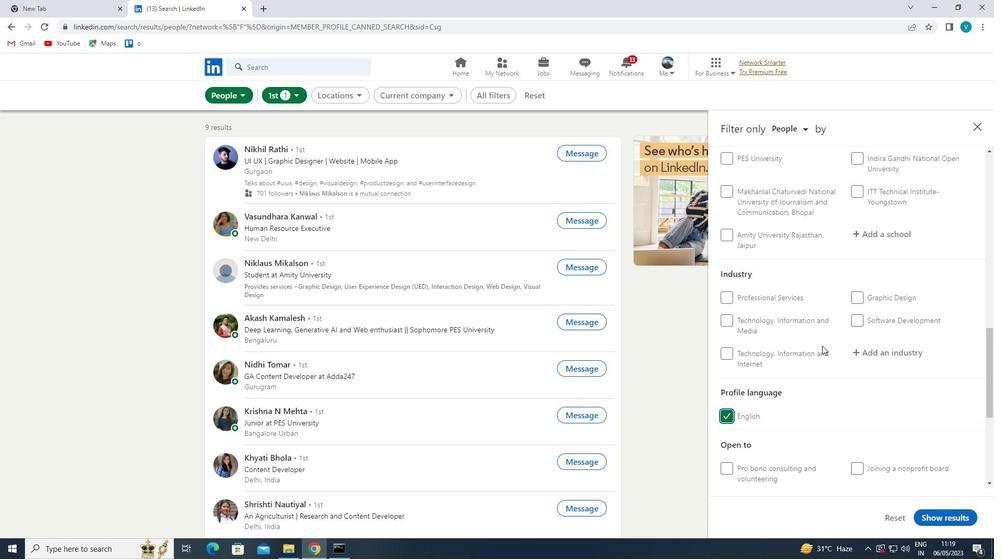 
Action: Mouse scrolled (822, 346) with delta (0, 0)
Screenshot: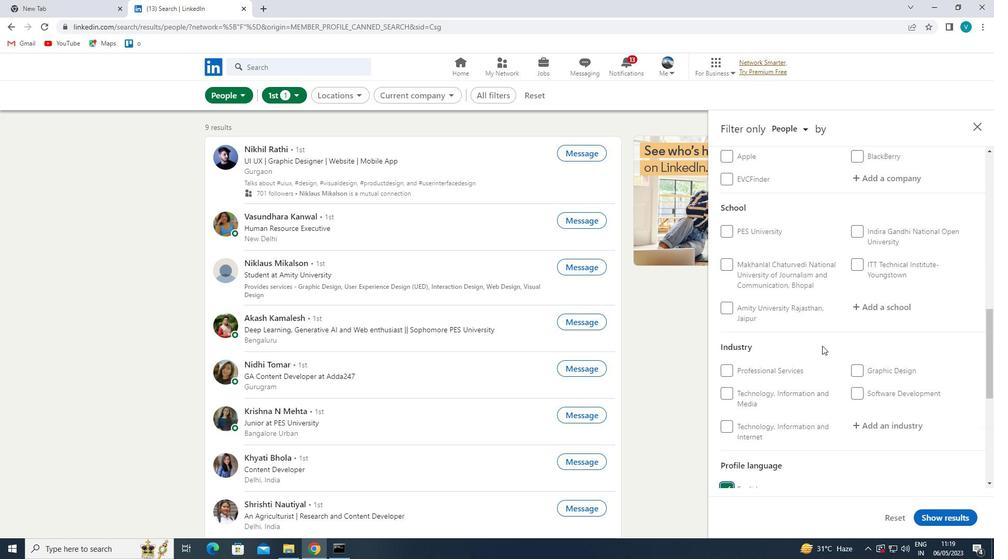 
Action: Mouse moved to (881, 261)
Screenshot: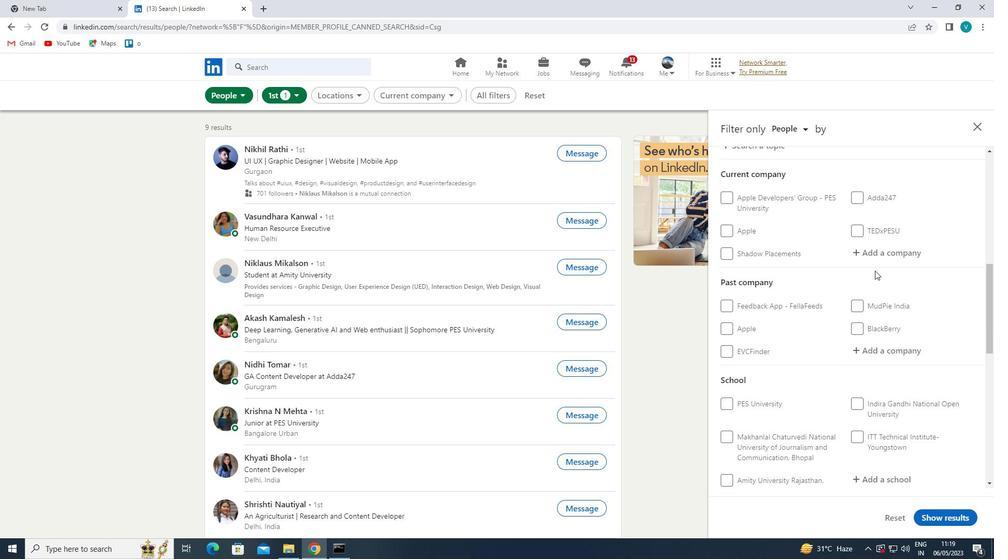 
Action: Mouse pressed left at (881, 261)
Screenshot: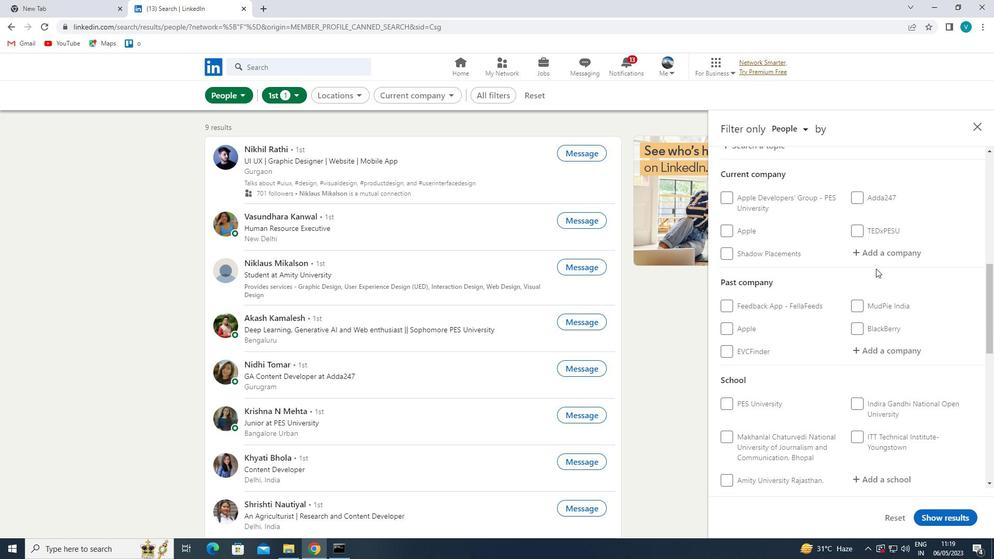 
Action: Mouse moved to (889, 254)
Screenshot: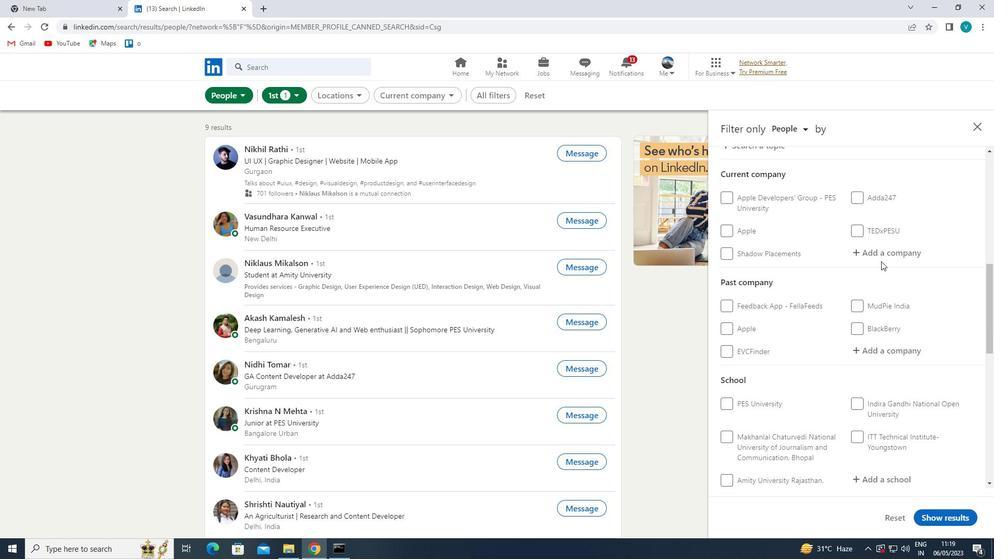 
Action: Mouse pressed left at (889, 254)
Screenshot: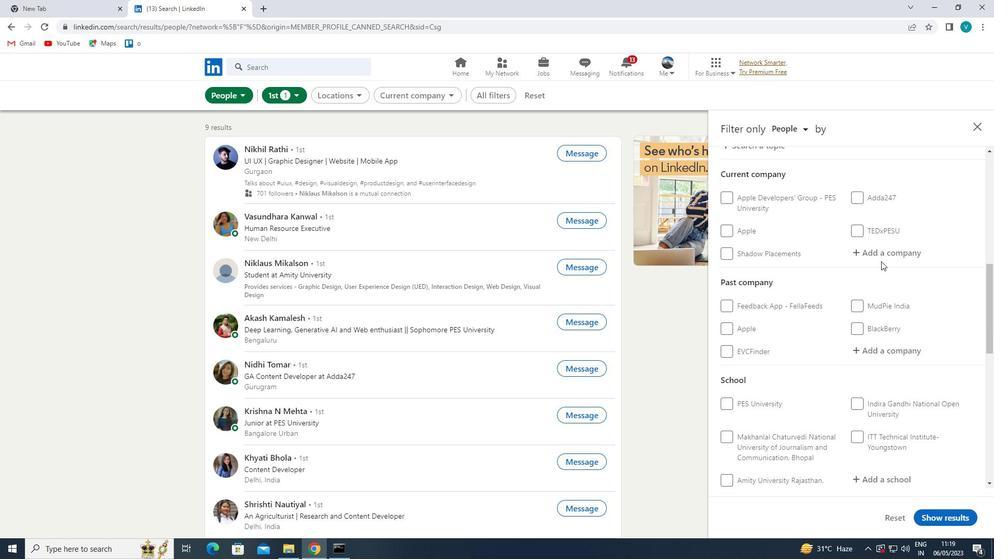 
Action: Mouse moved to (888, 254)
Screenshot: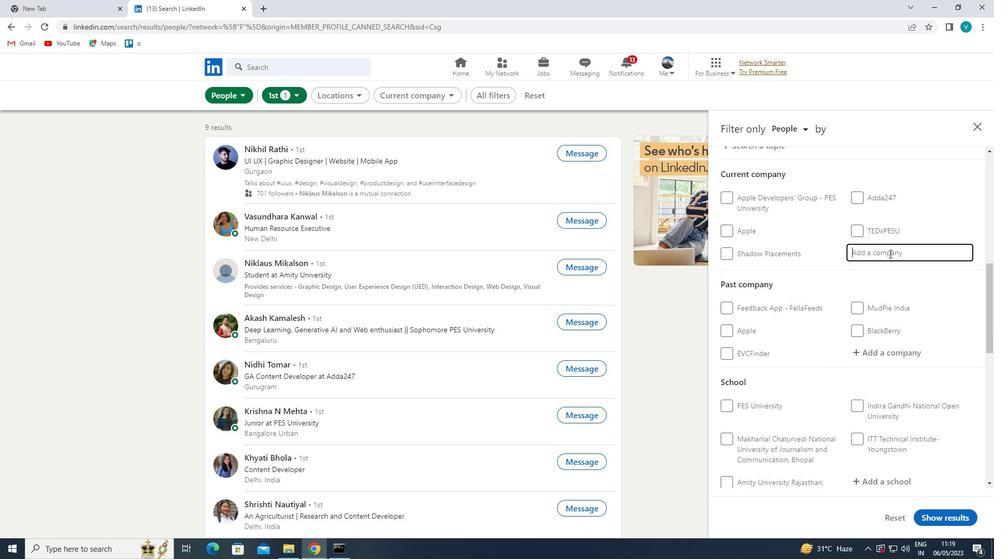 
Action: Key pressed <Key.shift>VERI<Key.shift>PARK
Screenshot: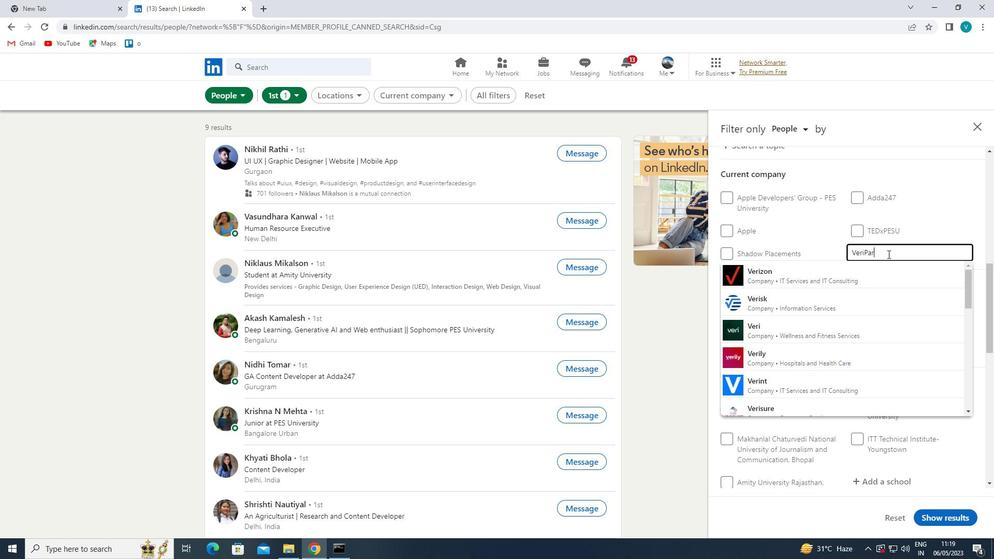 
Action: Mouse moved to (859, 273)
Screenshot: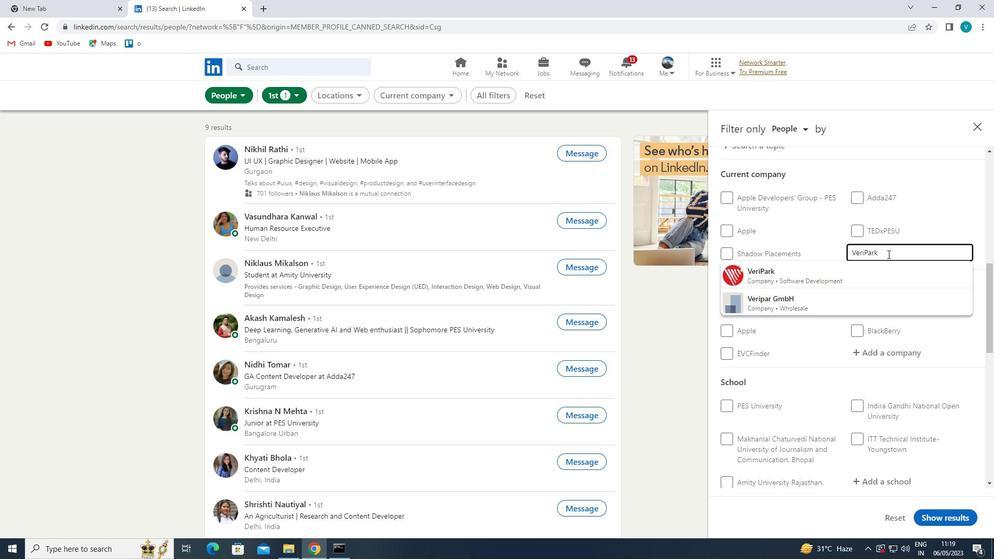 
Action: Mouse pressed left at (859, 273)
Screenshot: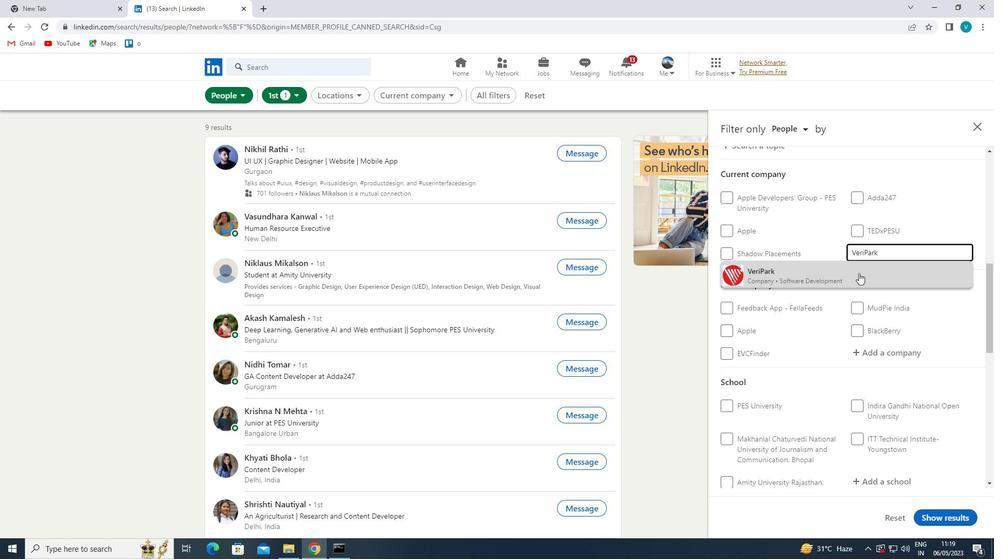 
Action: Mouse scrolled (859, 272) with delta (0, 0)
Screenshot: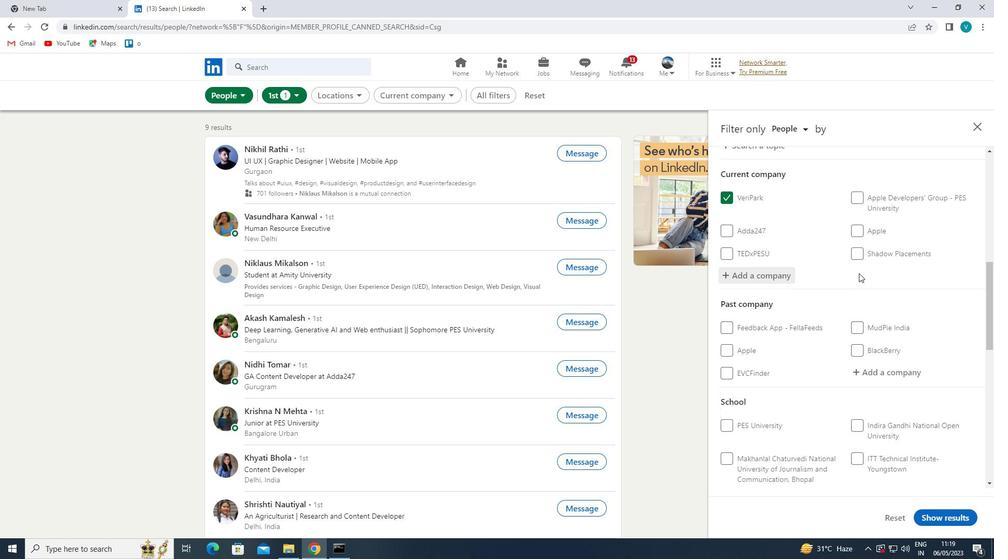 
Action: Mouse scrolled (859, 272) with delta (0, 0)
Screenshot: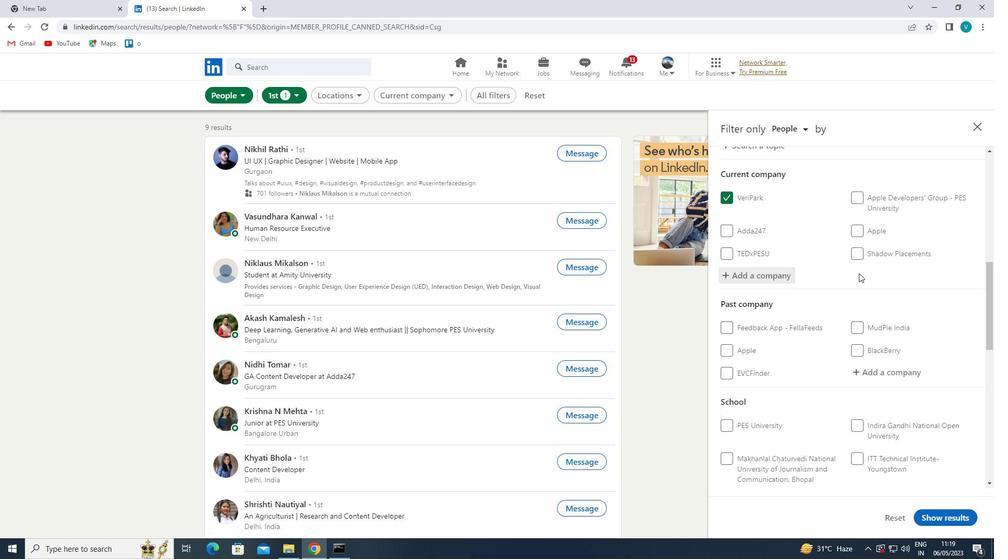 
Action: Mouse moved to (859, 273)
Screenshot: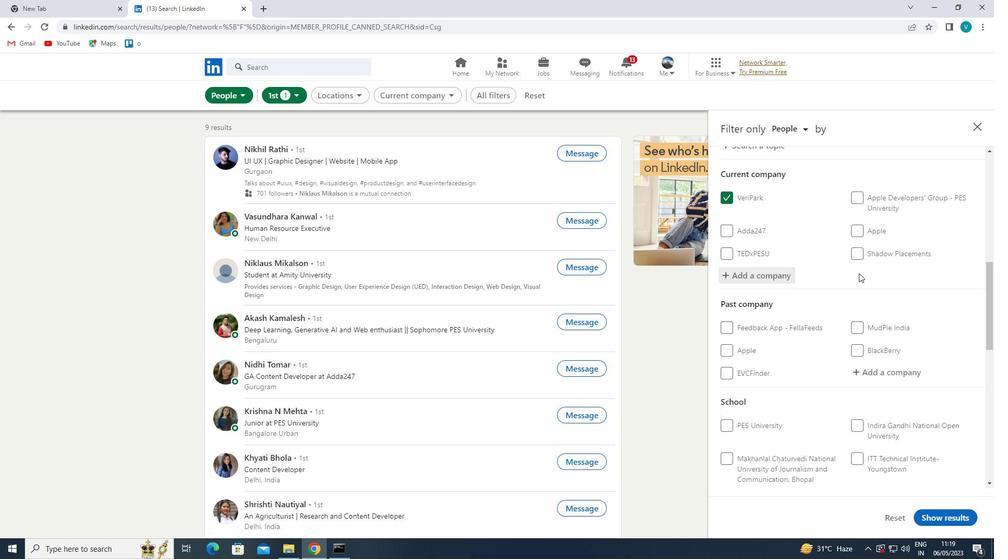 
Action: Mouse scrolled (859, 272) with delta (0, 0)
Screenshot: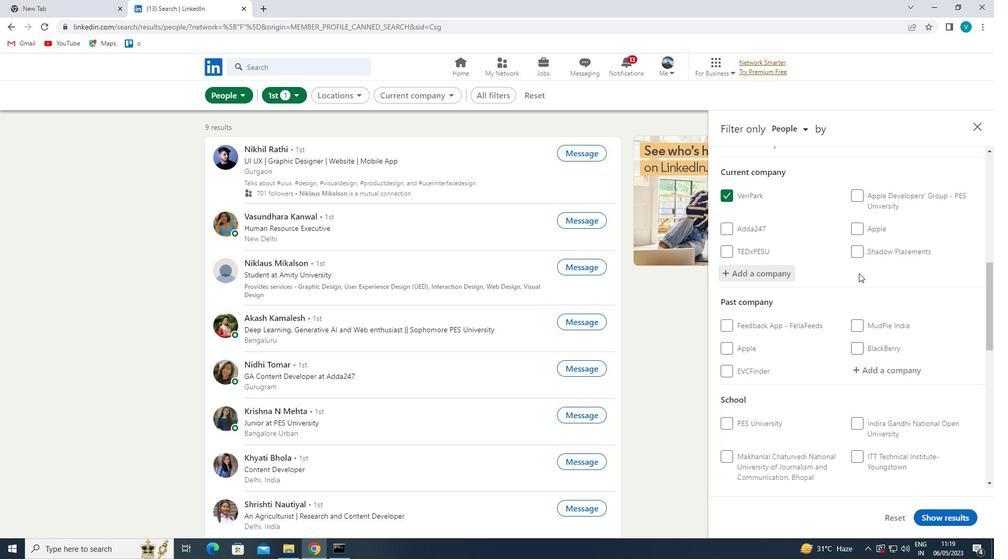 
Action: Mouse moved to (881, 342)
Screenshot: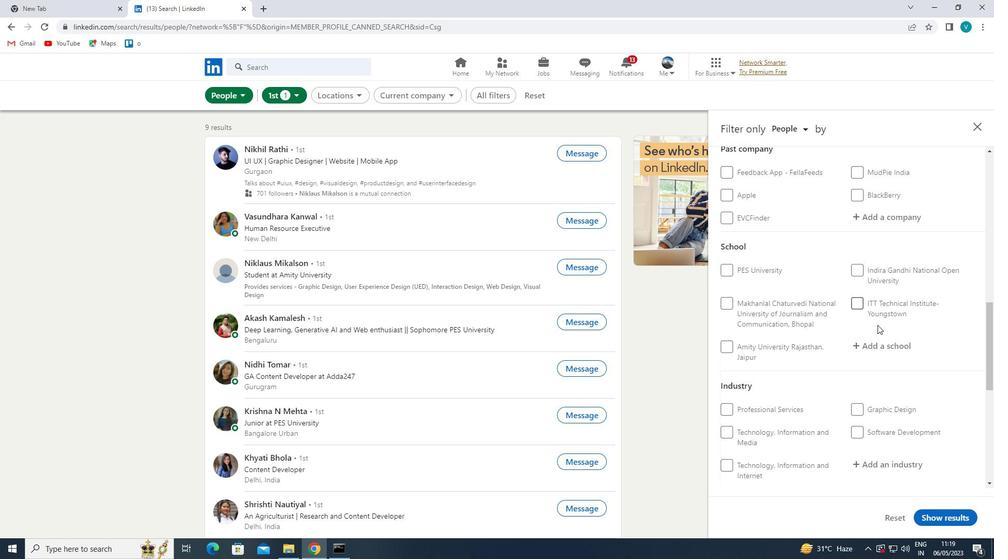 
Action: Mouse pressed left at (881, 342)
Screenshot: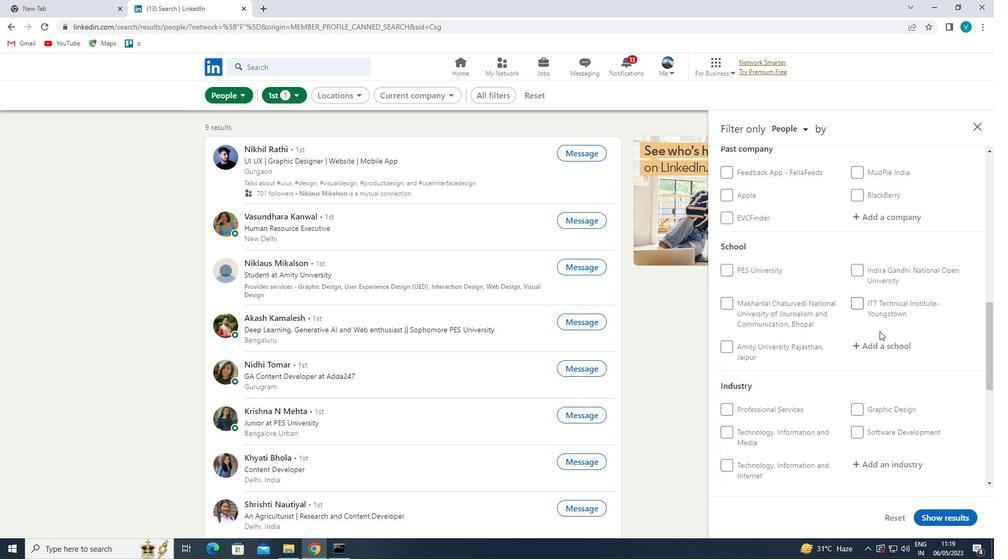 
Action: Key pressed <Key.shift>NATIONAL<Key.space><Key.shift>INSTITUTE<Key.space>OF<Key.space><Key.shift>S
Screenshot: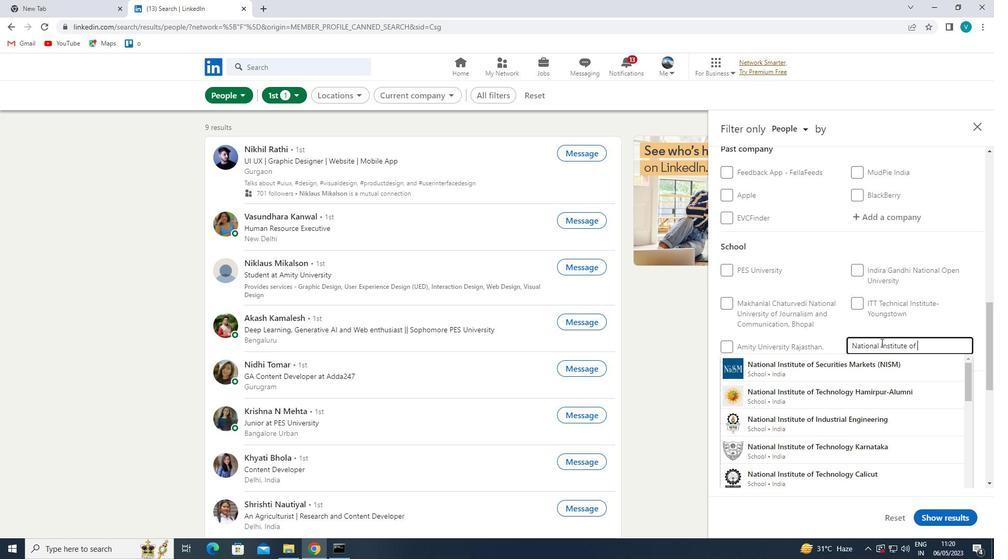 
Action: Mouse moved to (896, 447)
Screenshot: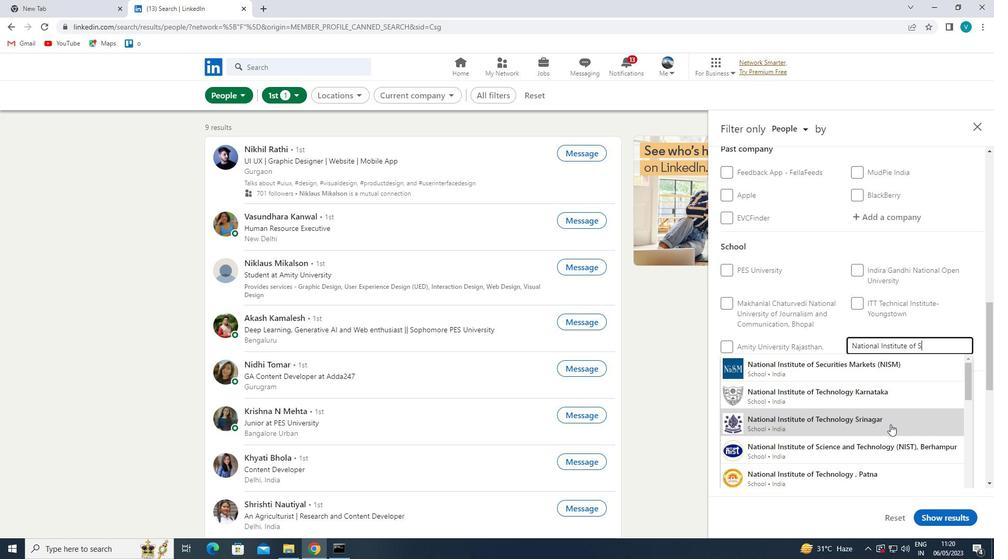 
Action: Mouse pressed left at (896, 447)
Screenshot: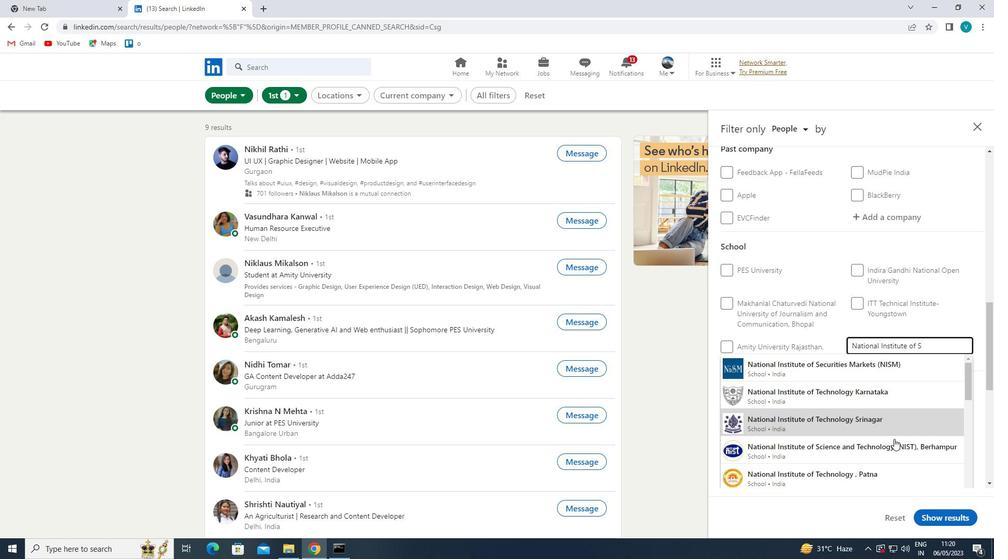 
Action: Mouse moved to (871, 371)
Screenshot: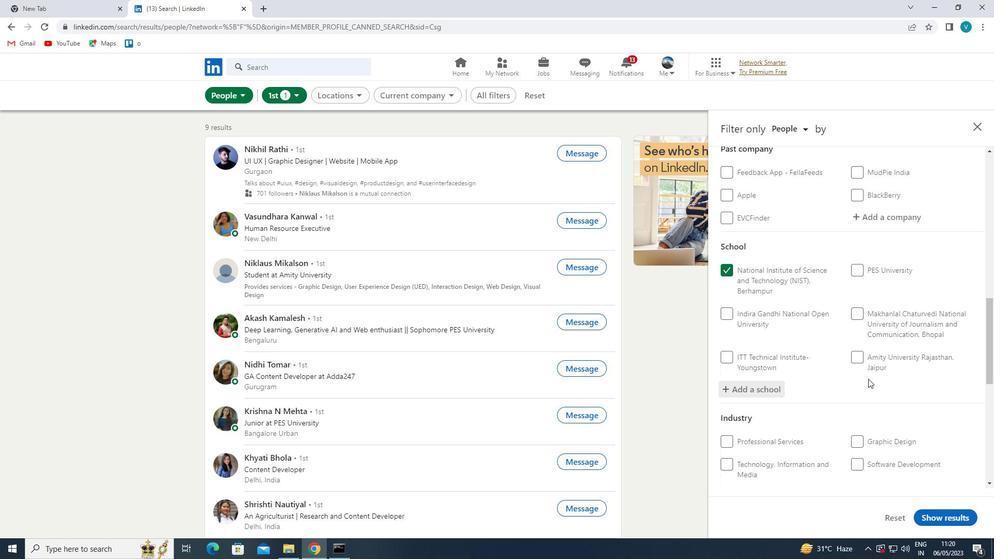 
Action: Mouse scrolled (871, 371) with delta (0, 0)
Screenshot: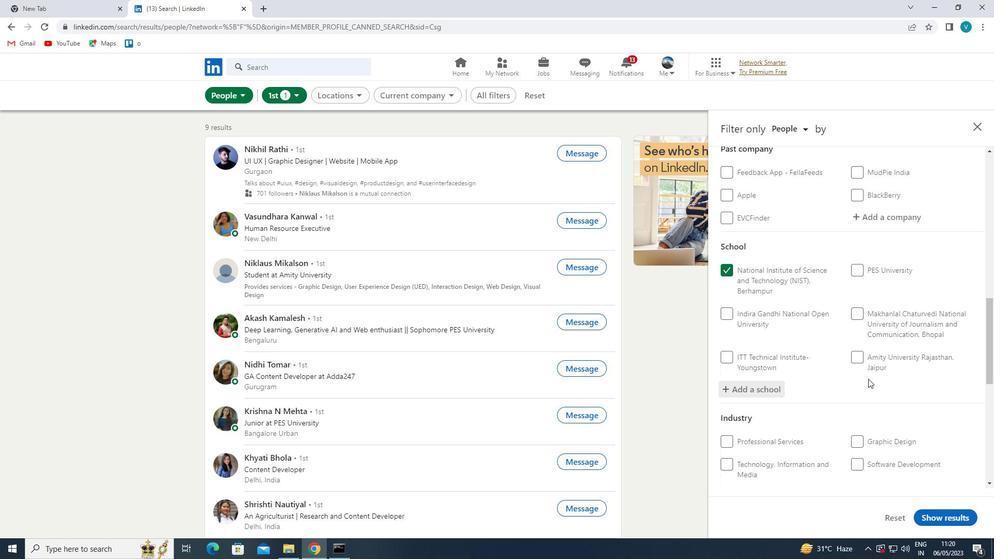 
Action: Mouse moved to (874, 369)
Screenshot: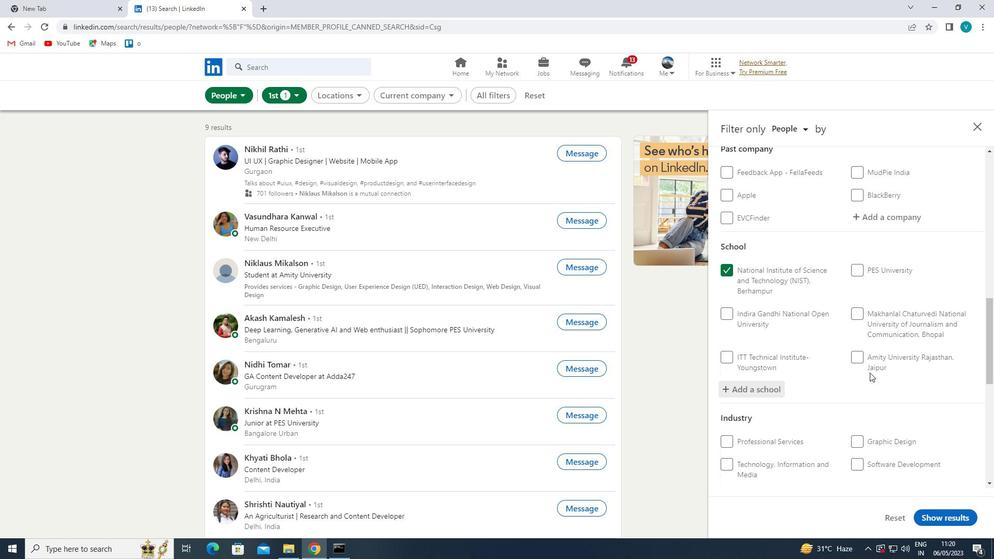
Action: Mouse scrolled (874, 368) with delta (0, 0)
Screenshot: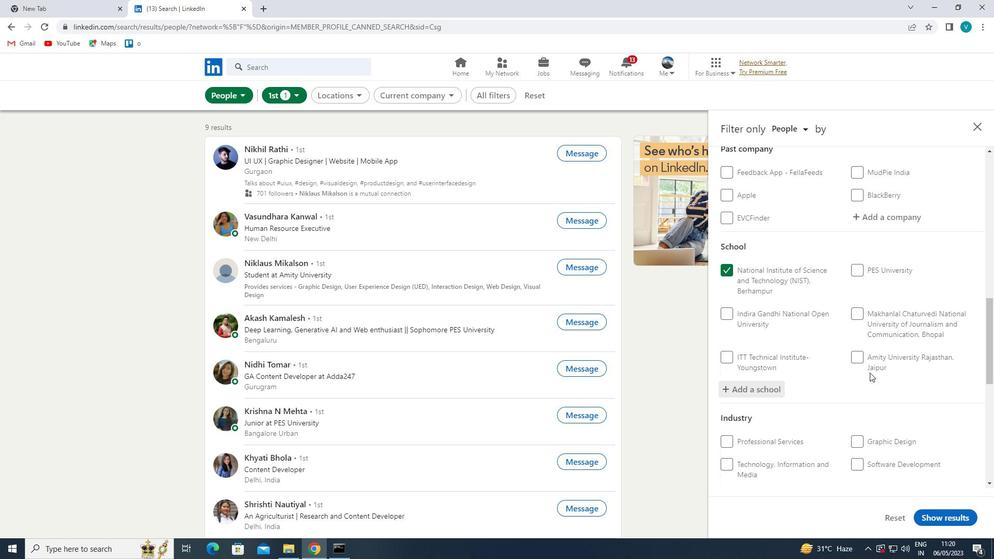
Action: Mouse moved to (877, 367)
Screenshot: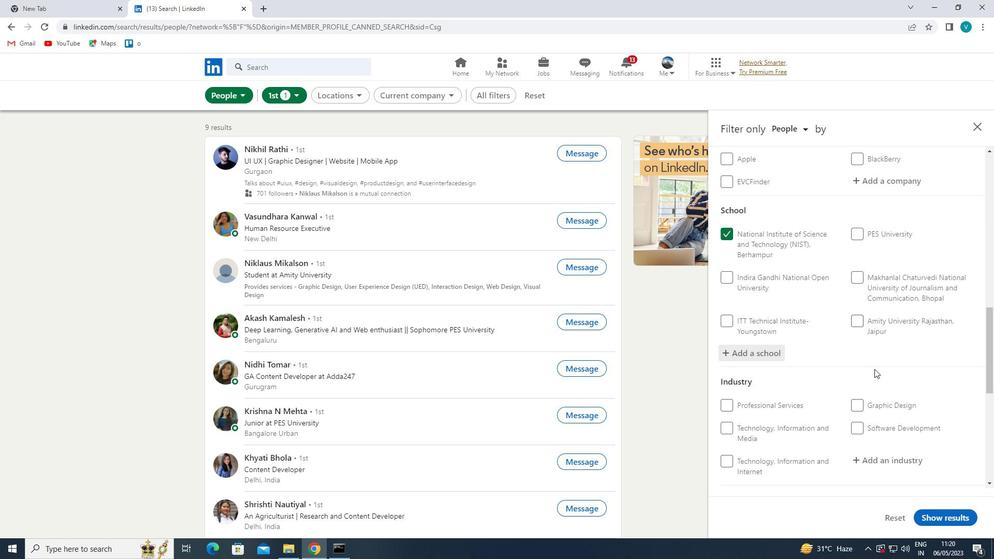 
Action: Mouse scrolled (877, 366) with delta (0, 0)
Screenshot: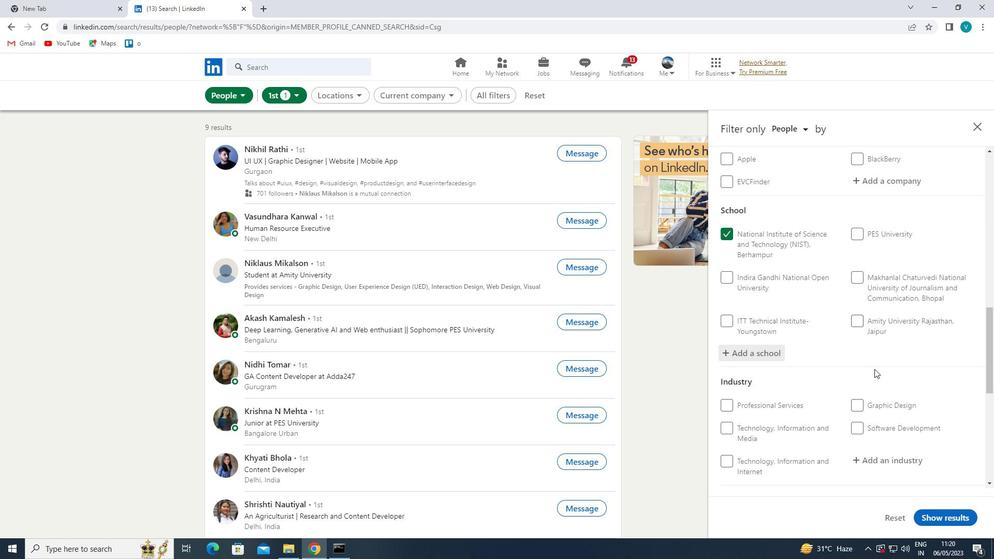 
Action: Mouse moved to (881, 342)
Screenshot: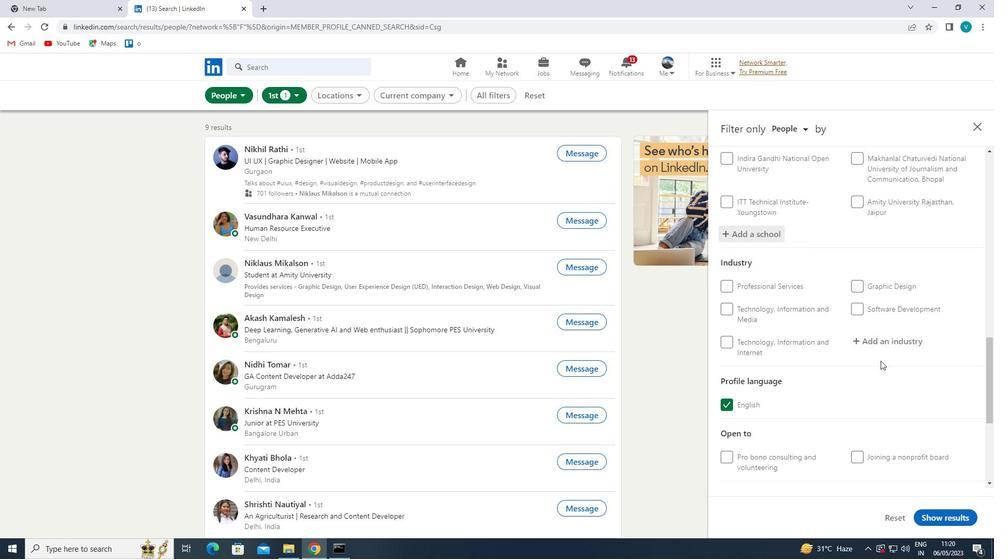 
Action: Mouse pressed left at (881, 342)
Screenshot: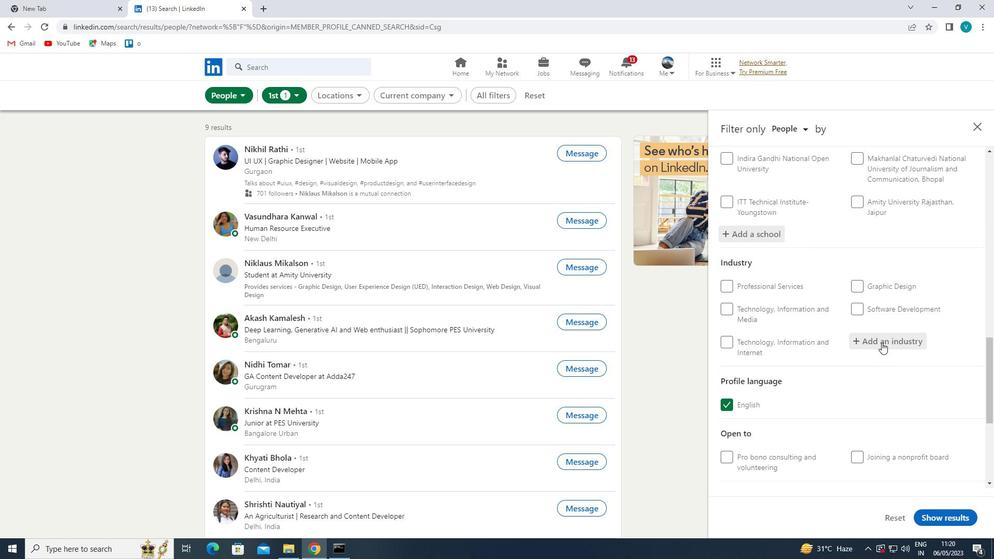 
Action: Key pressed <Key.shift>WHOLESALE
Screenshot: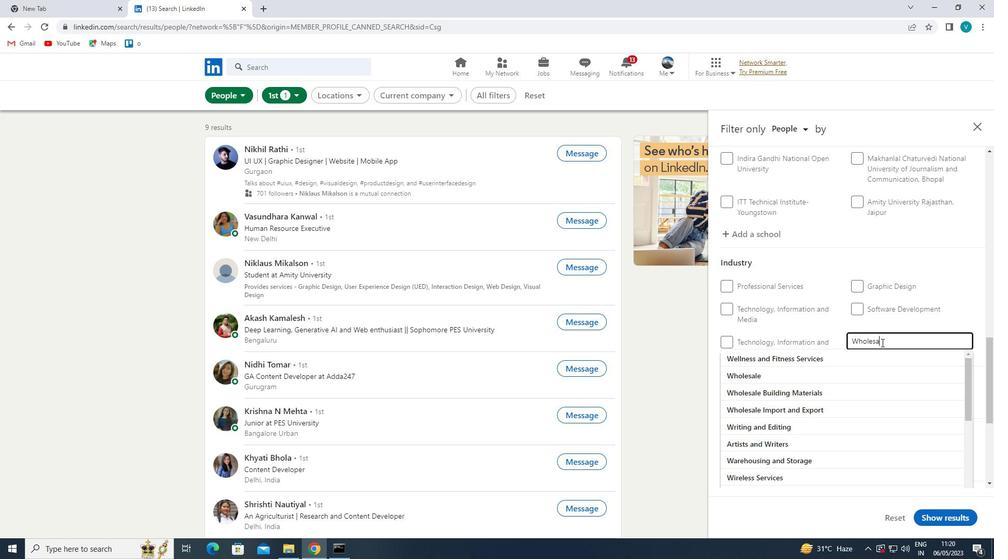
Action: Mouse moved to (873, 348)
Screenshot: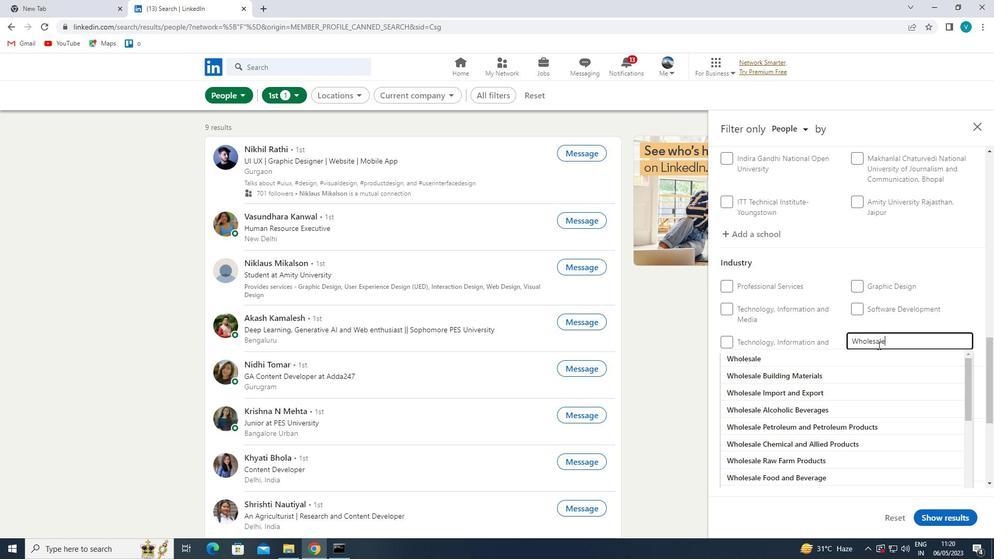 
Action: Key pressed <Key.space><Key.shift>APPAREL
Screenshot: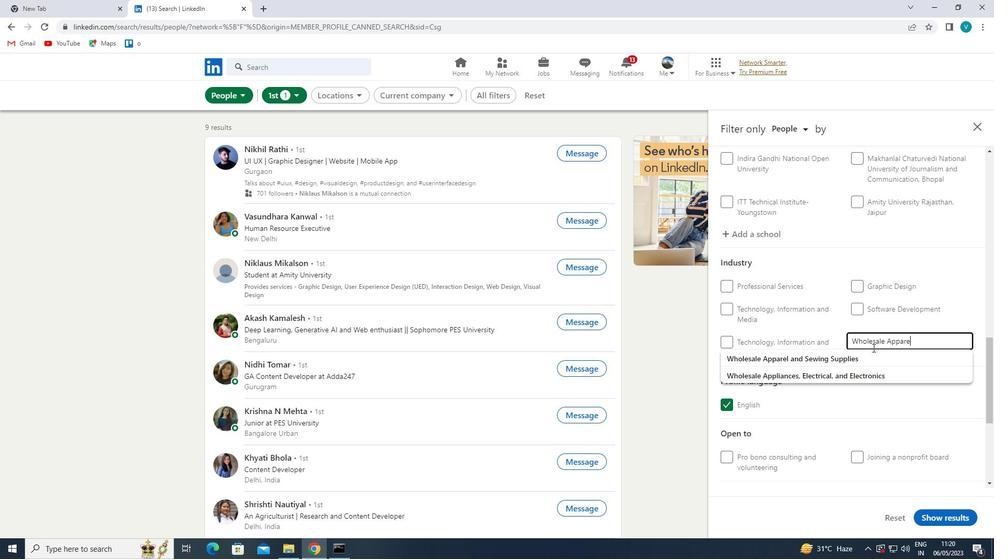 
Action: Mouse moved to (867, 359)
Screenshot: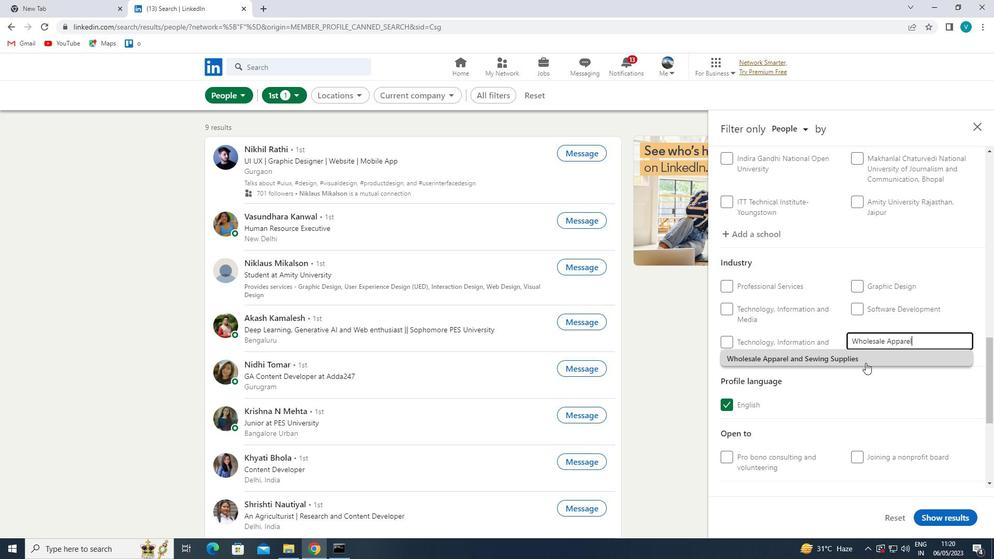 
Action: Mouse pressed left at (867, 359)
Screenshot: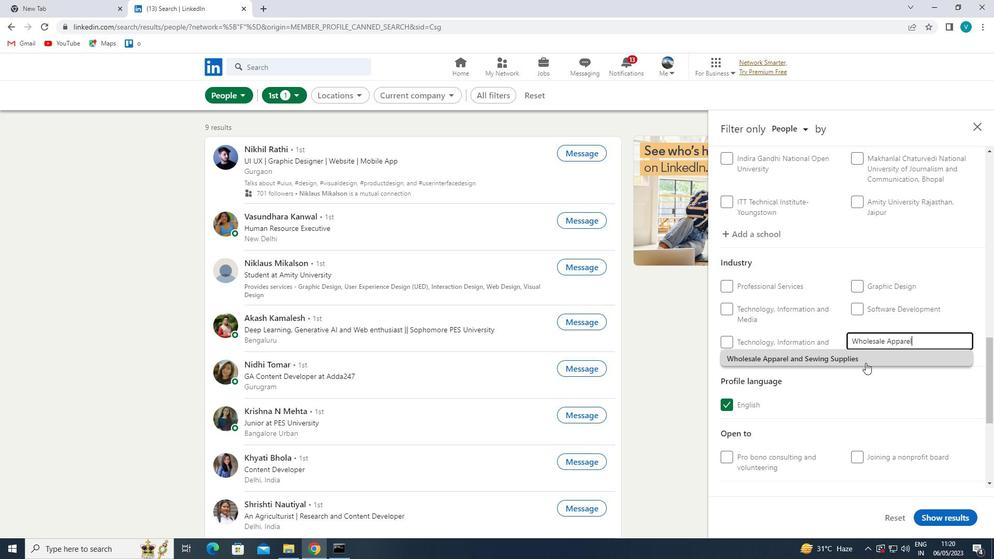 
Action: Mouse scrolled (867, 358) with delta (0, 0)
Screenshot: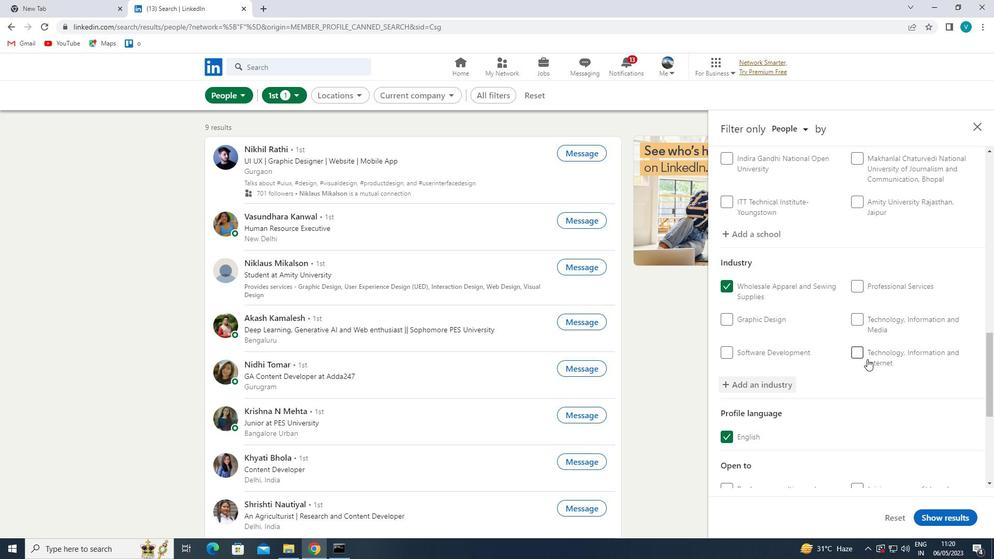 
Action: Mouse scrolled (867, 358) with delta (0, 0)
Screenshot: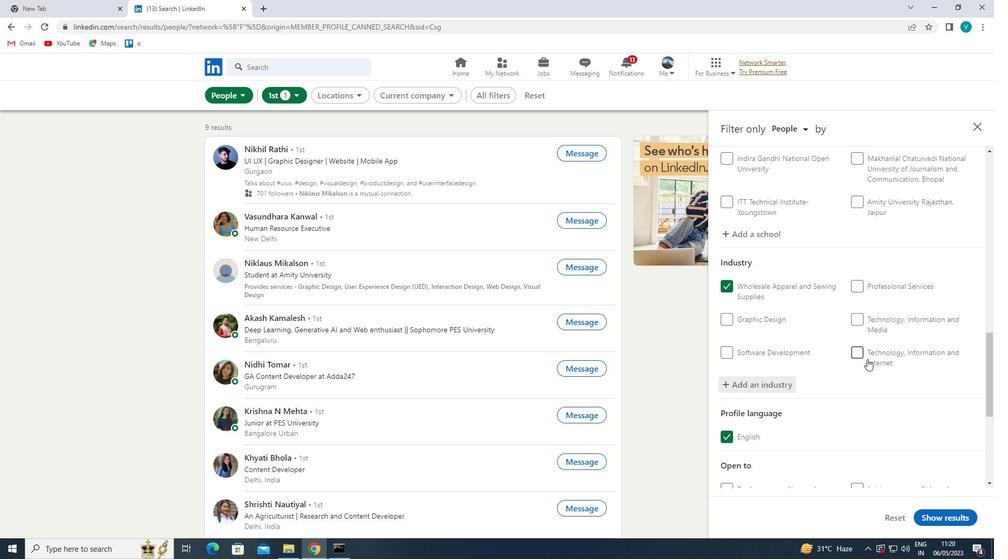 
Action: Mouse scrolled (867, 358) with delta (0, 0)
Screenshot: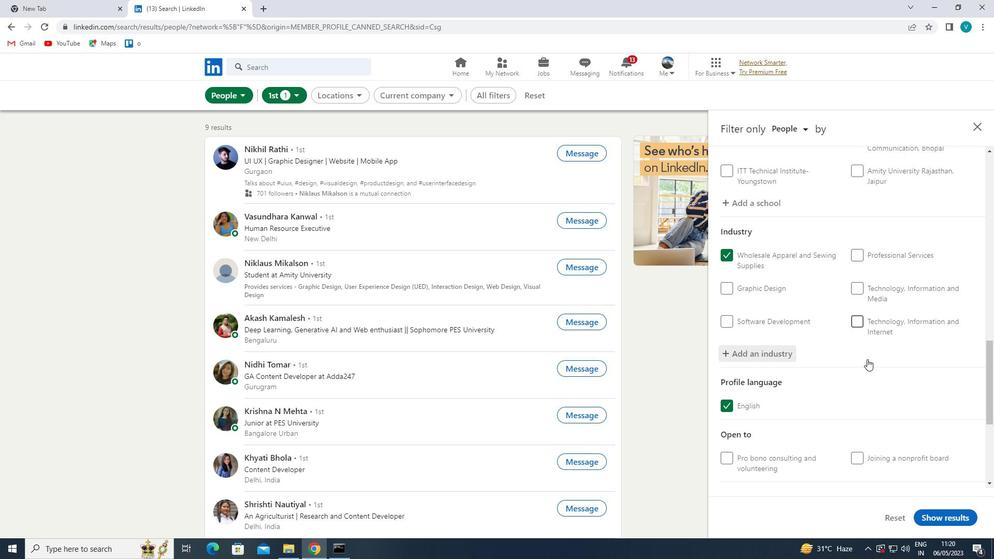 
Action: Mouse scrolled (867, 358) with delta (0, 0)
Screenshot: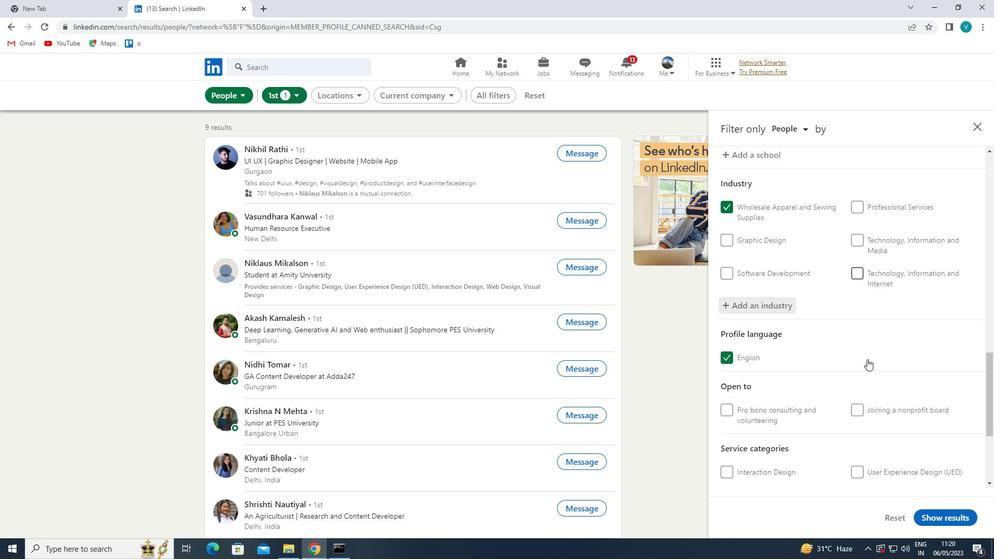 
Action: Mouse scrolled (867, 358) with delta (0, 0)
Screenshot: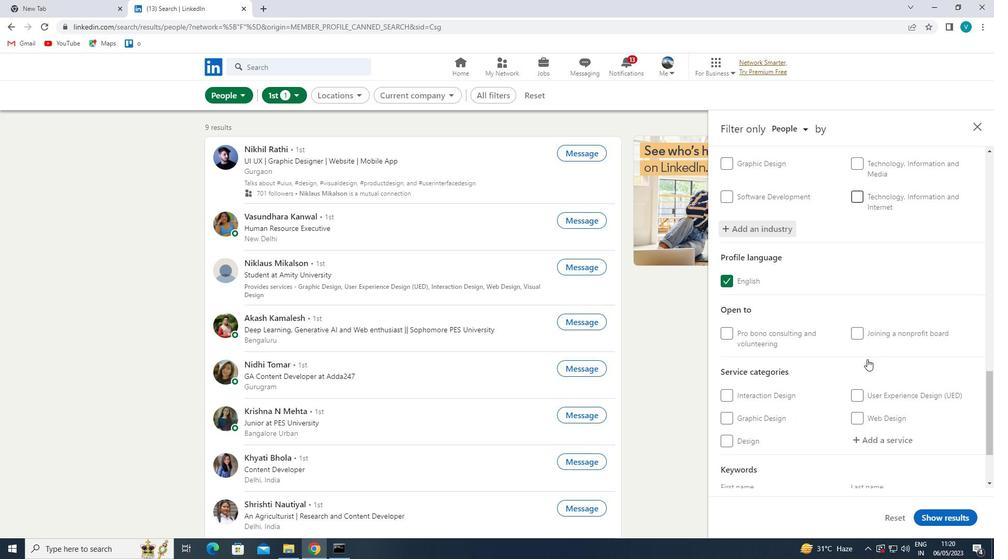 
Action: Mouse moved to (880, 345)
Screenshot: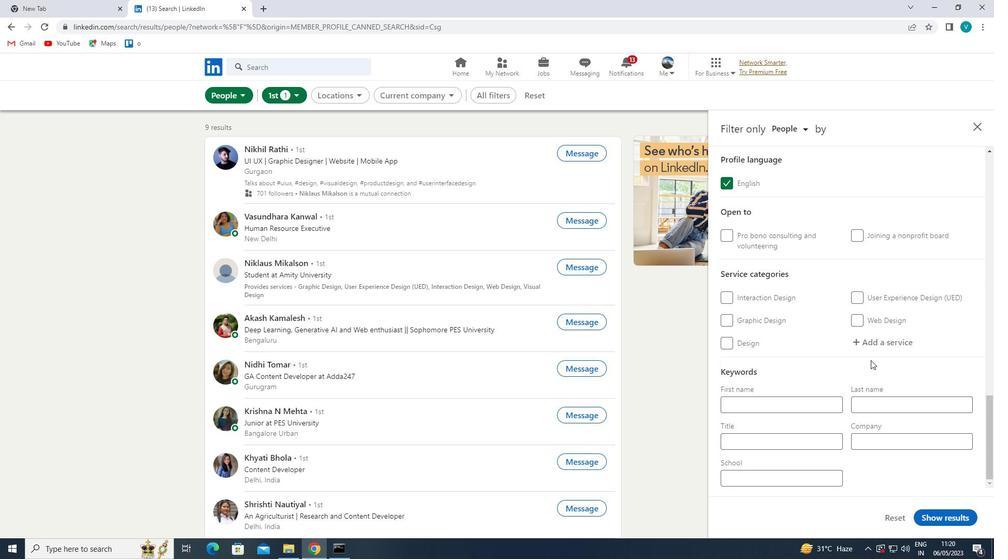 
Action: Mouse pressed left at (880, 345)
Screenshot: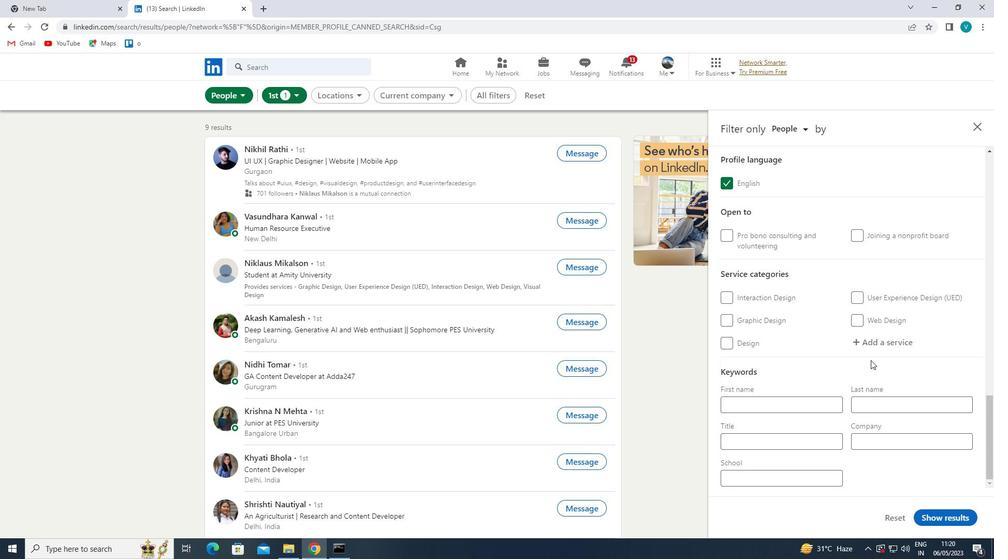 
Action: Mouse moved to (880, 345)
Screenshot: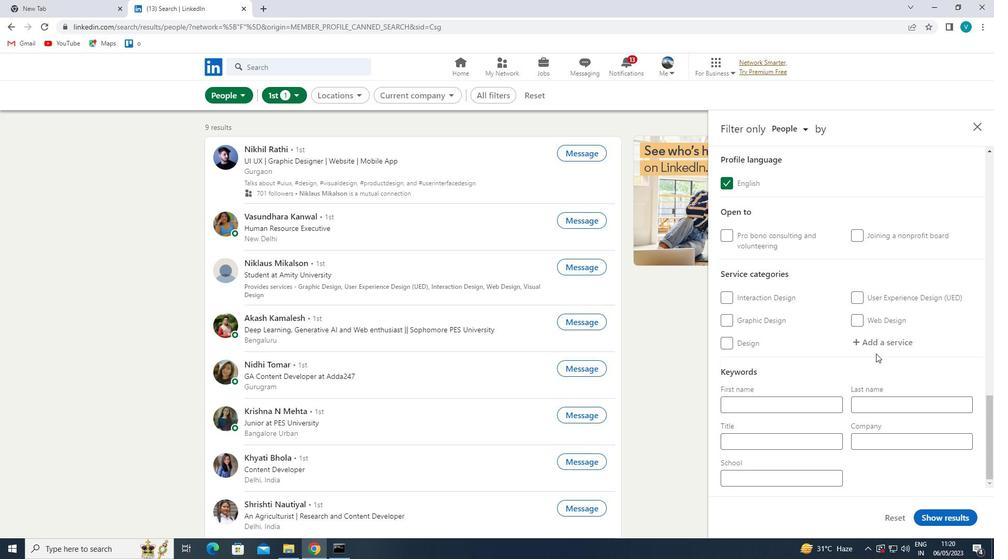 
Action: Key pressed <Key.shift>AUTO<Key.space>
Screenshot: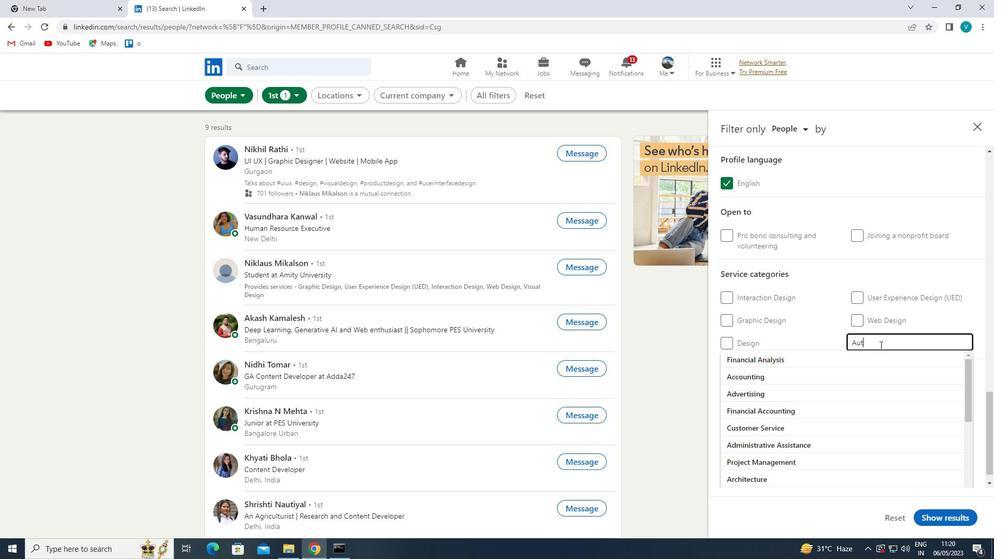 
Action: Mouse moved to (852, 361)
Screenshot: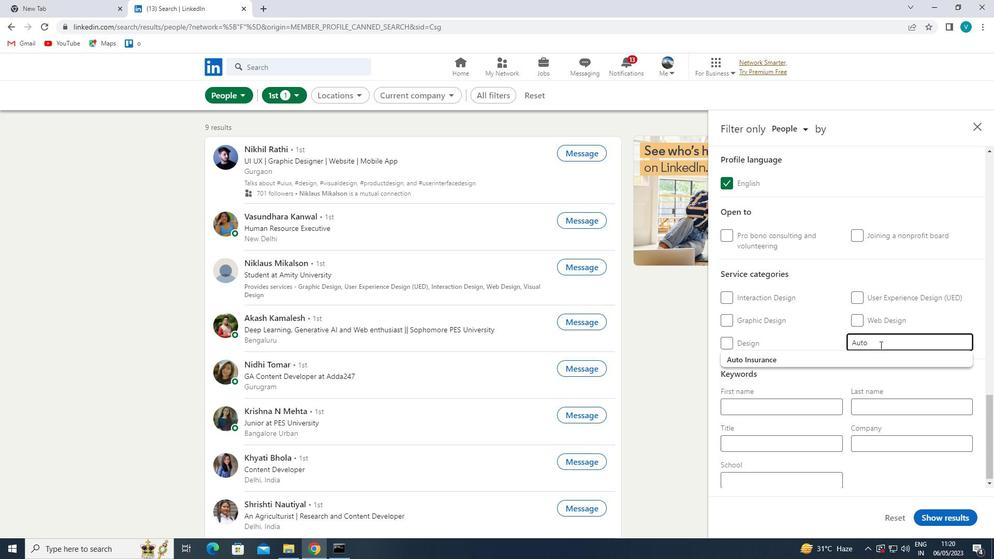 
Action: Mouse pressed left at (852, 361)
Screenshot: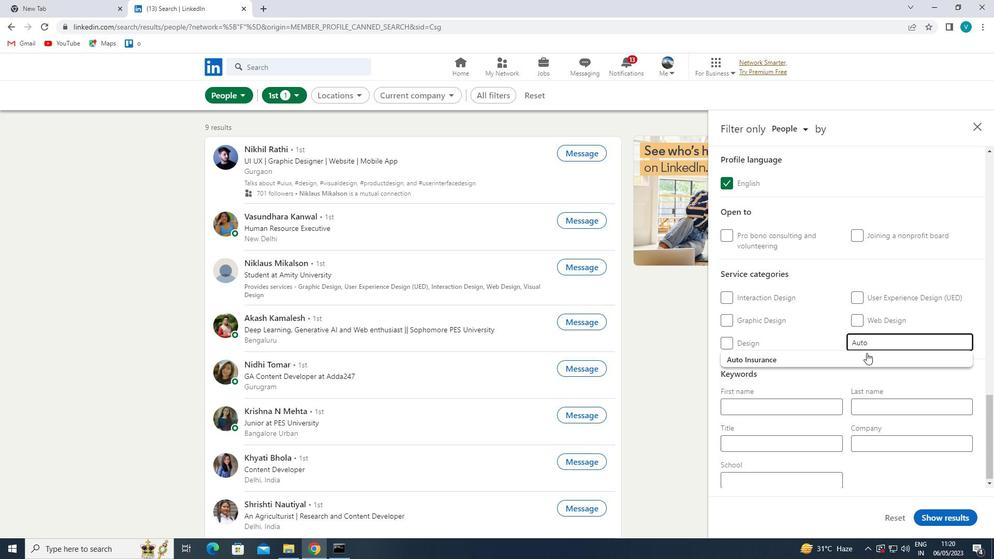 
Action: Mouse scrolled (852, 360) with delta (0, 0)
Screenshot: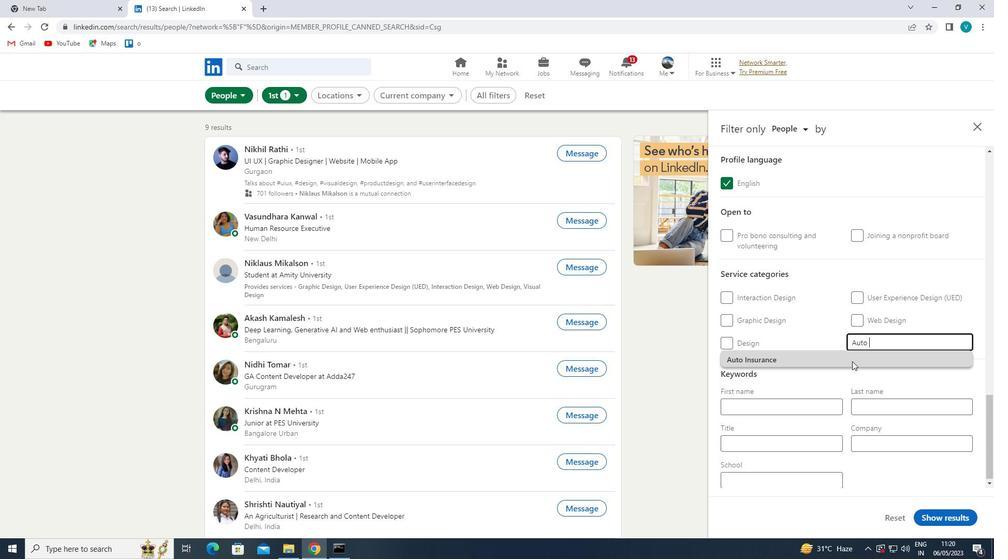 
Action: Mouse scrolled (852, 360) with delta (0, 0)
Screenshot: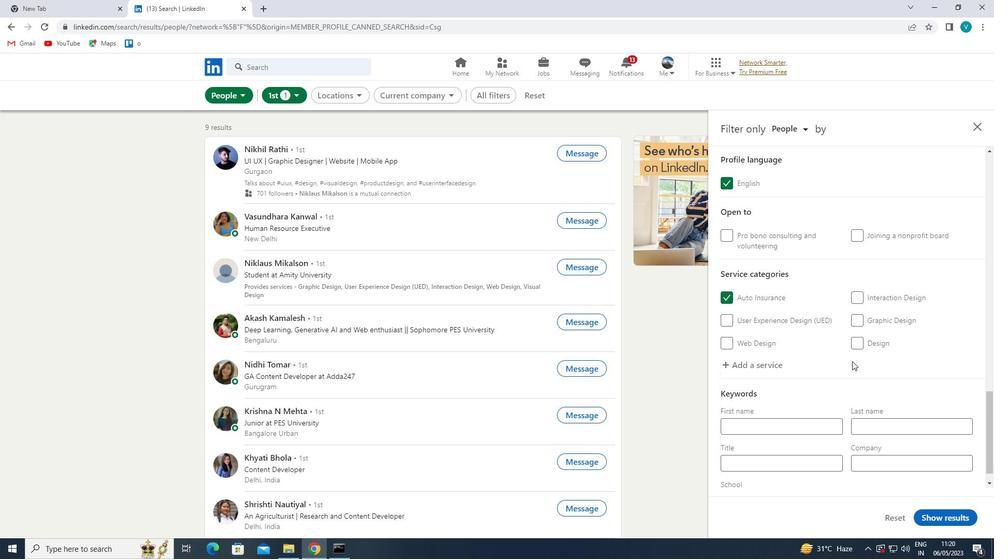 
Action: Mouse scrolled (852, 360) with delta (0, 0)
Screenshot: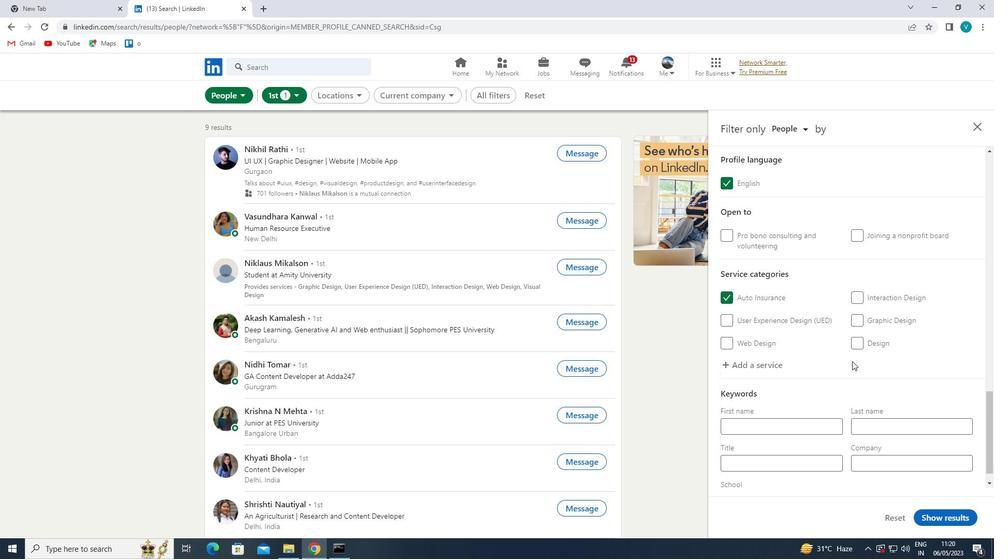 
Action: Mouse scrolled (852, 360) with delta (0, 0)
Screenshot: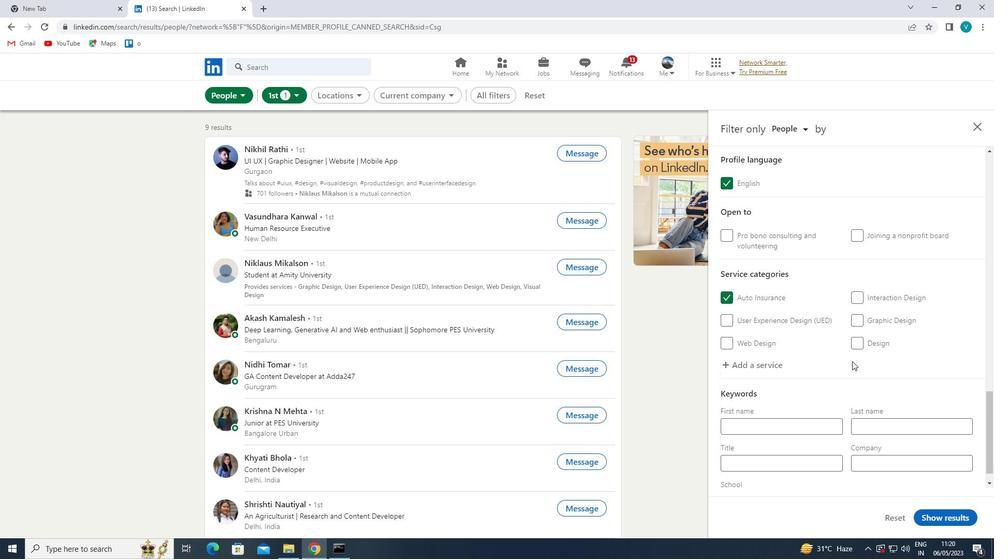 
Action: Mouse moved to (803, 444)
Screenshot: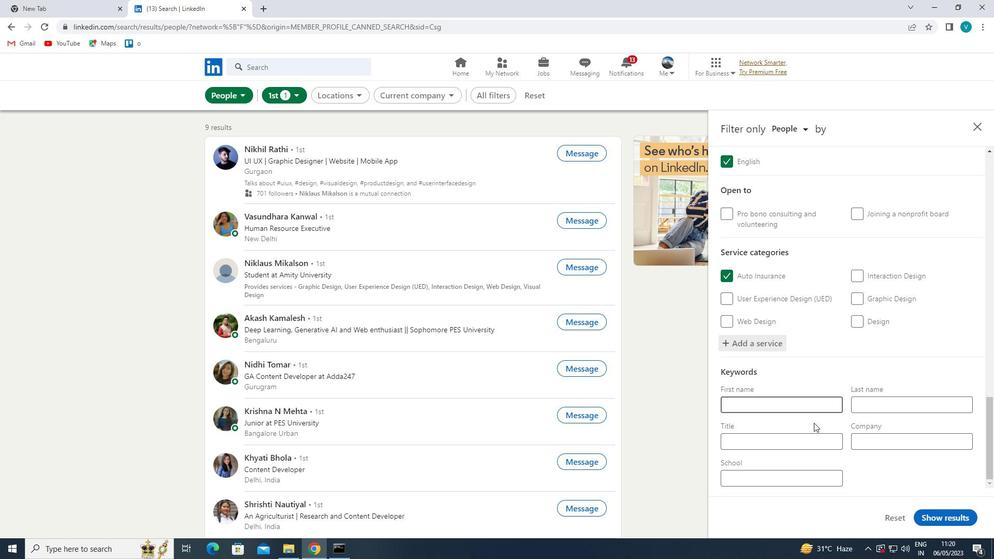 
Action: Mouse pressed left at (803, 444)
Screenshot: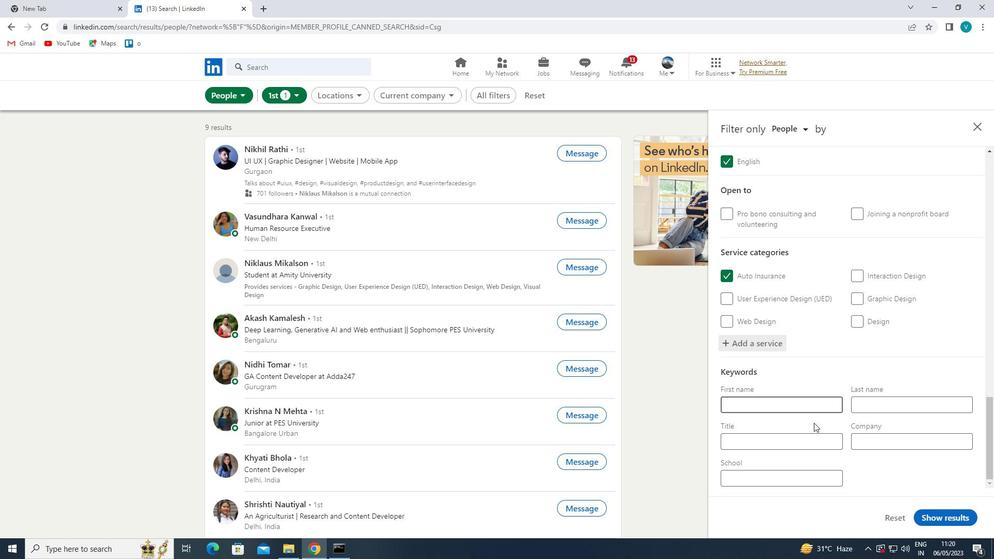 
Action: Key pressed <Key.shift>OFFICER<Key.space>
Screenshot: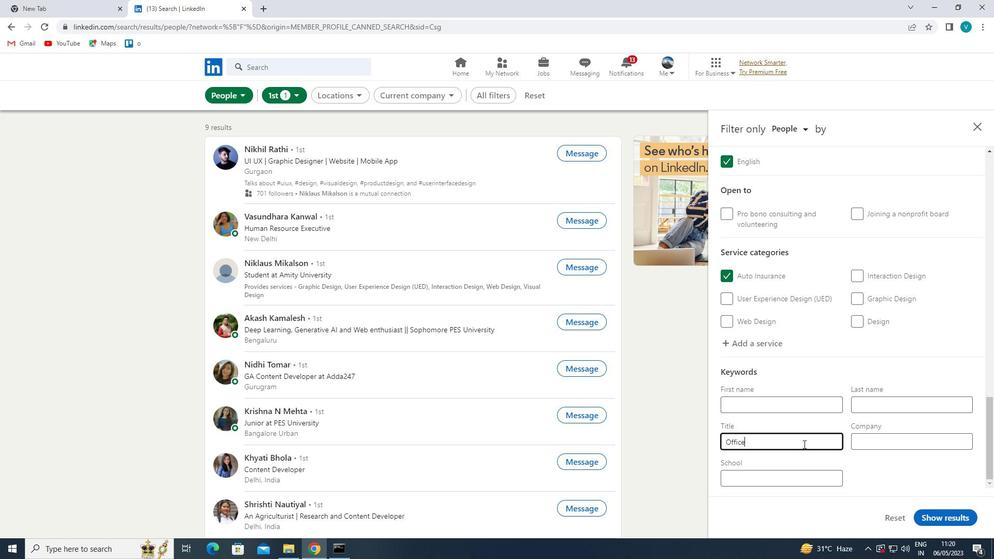 
Action: Mouse moved to (938, 518)
Screenshot: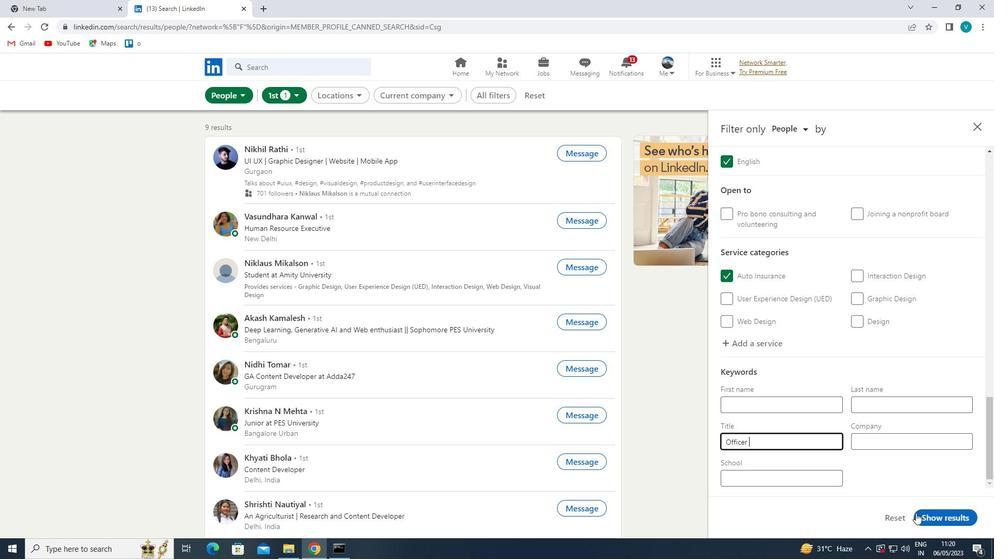 
Action: Mouse pressed left at (938, 518)
Screenshot: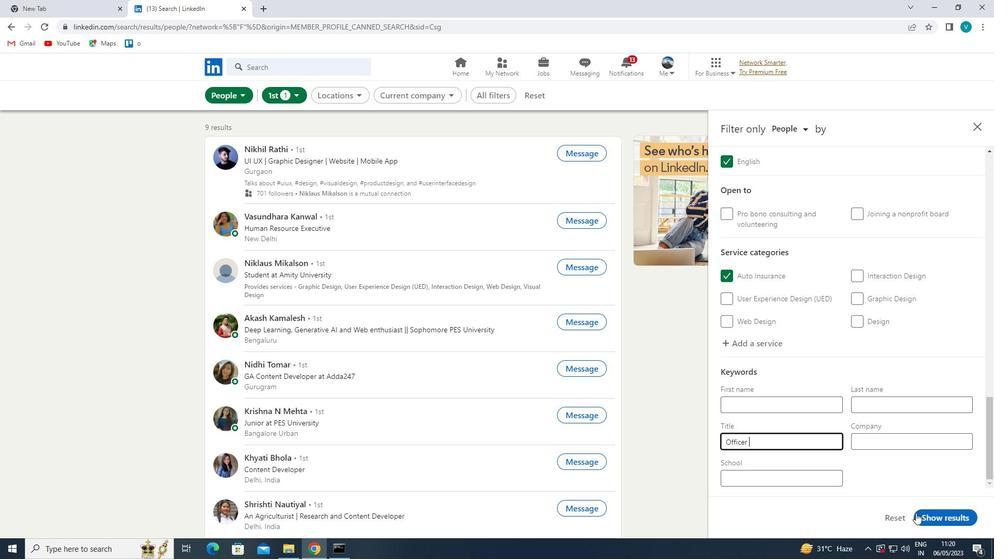 
Action: Mouse moved to (828, 559)
Screenshot: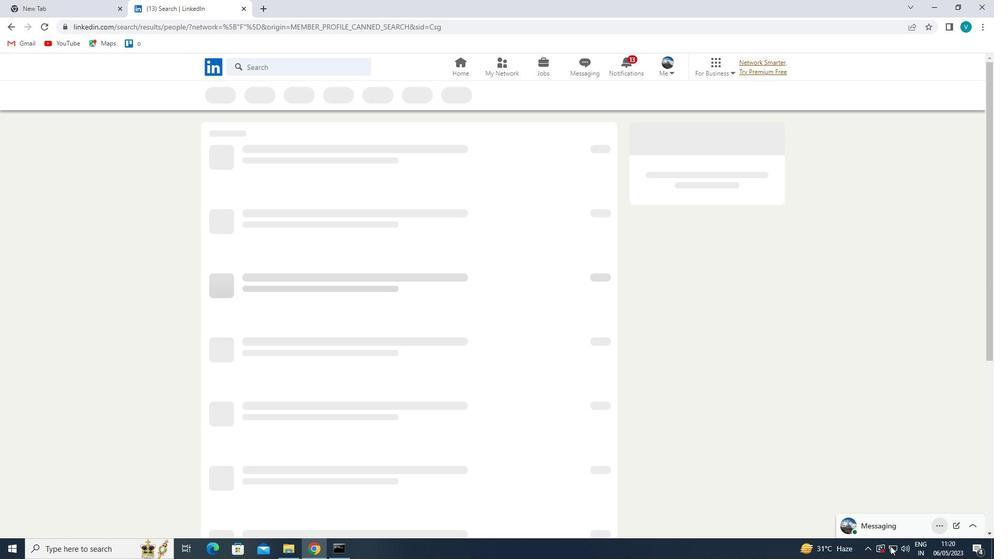 
